 Task: Check the trust and safety on Airbnb.
Action: Mouse scrolled (606, 203) with delta (0, 0)
Screenshot: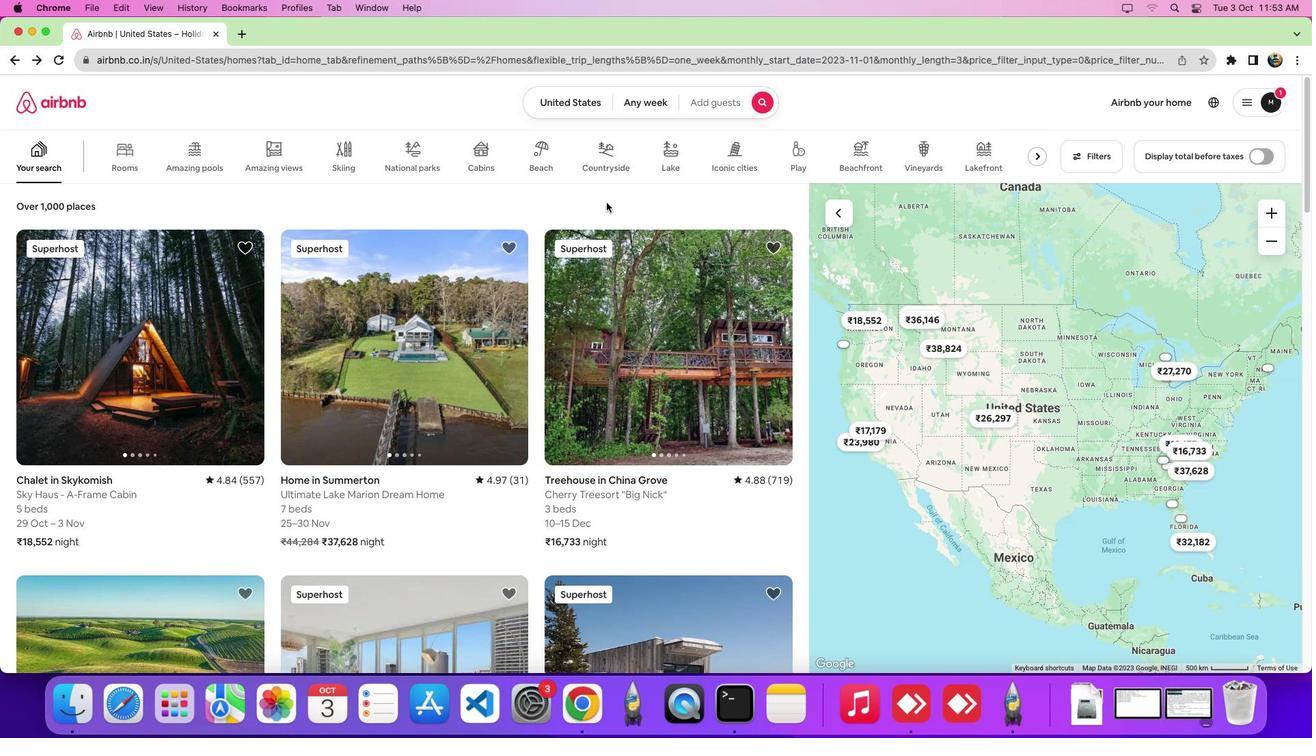 
Action: Mouse scrolled (606, 203) with delta (0, 0)
Screenshot: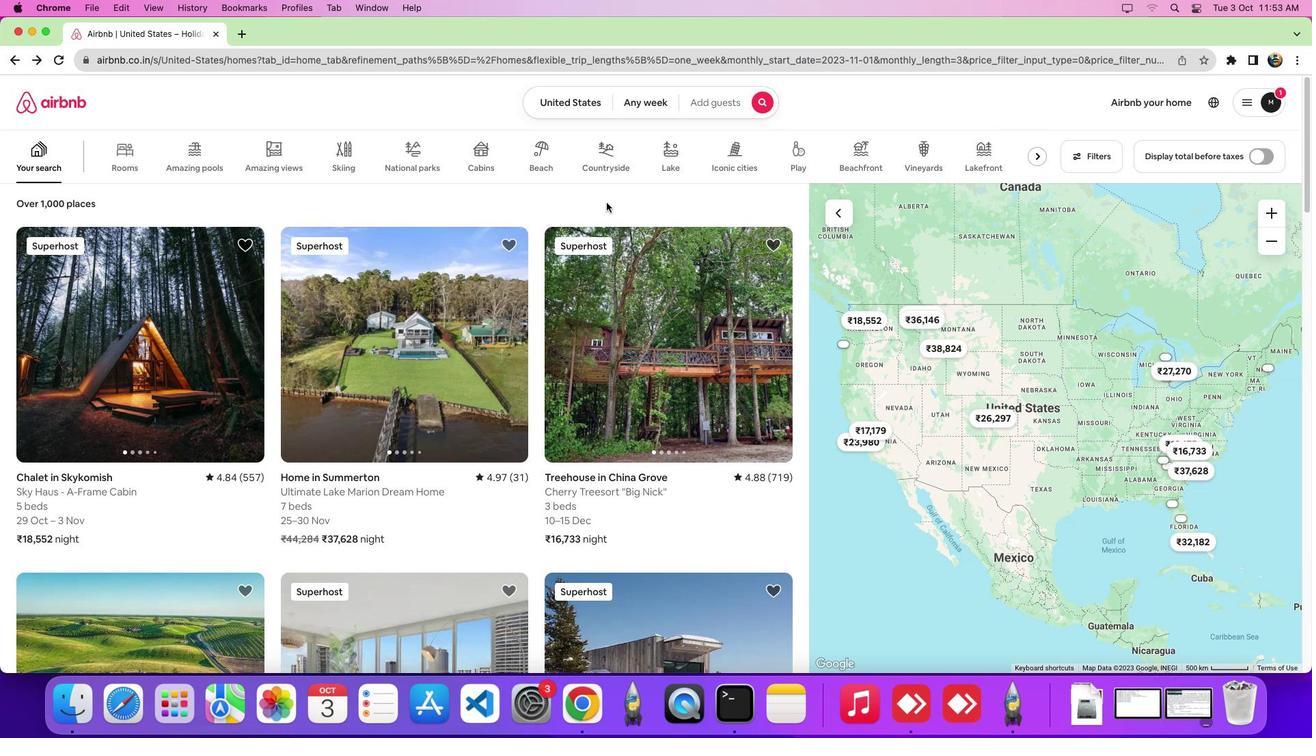 
Action: Mouse scrolled (606, 203) with delta (0, -4)
Screenshot: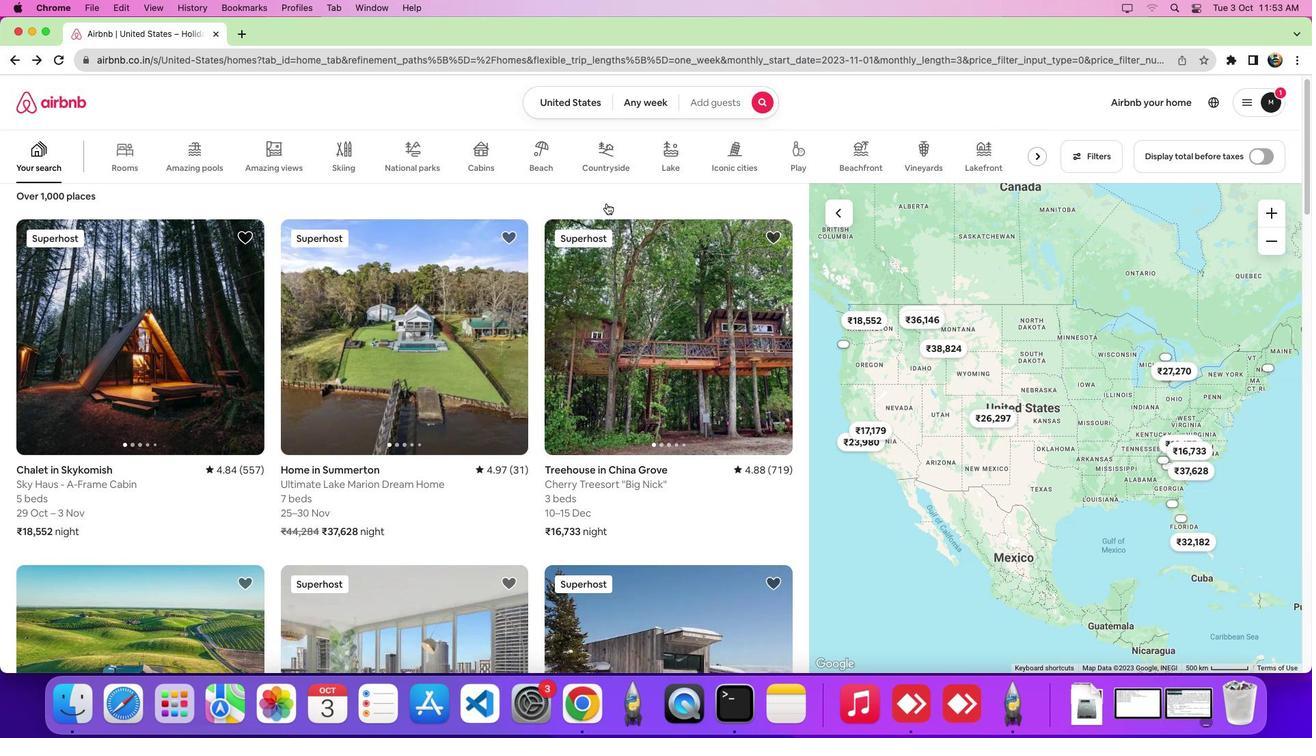 
Action: Mouse moved to (607, 203)
Screenshot: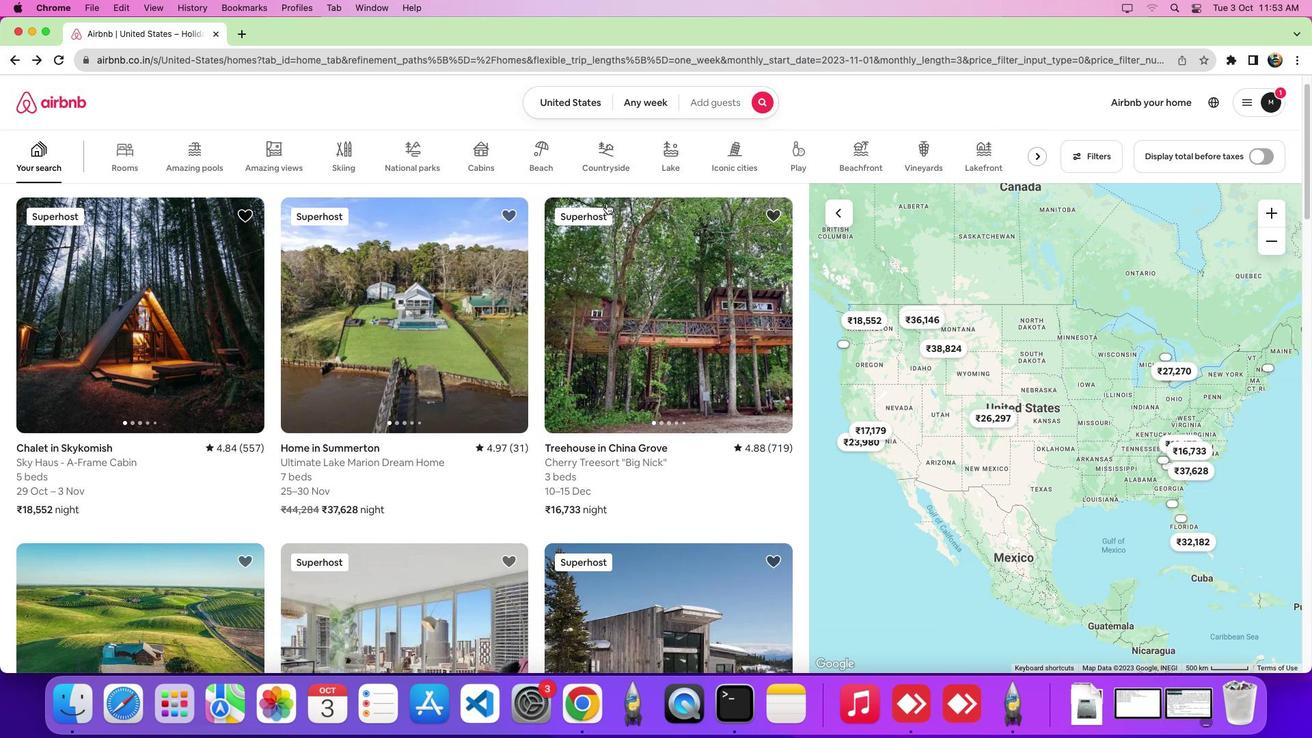 
Action: Mouse scrolled (607, 203) with delta (0, 0)
Screenshot: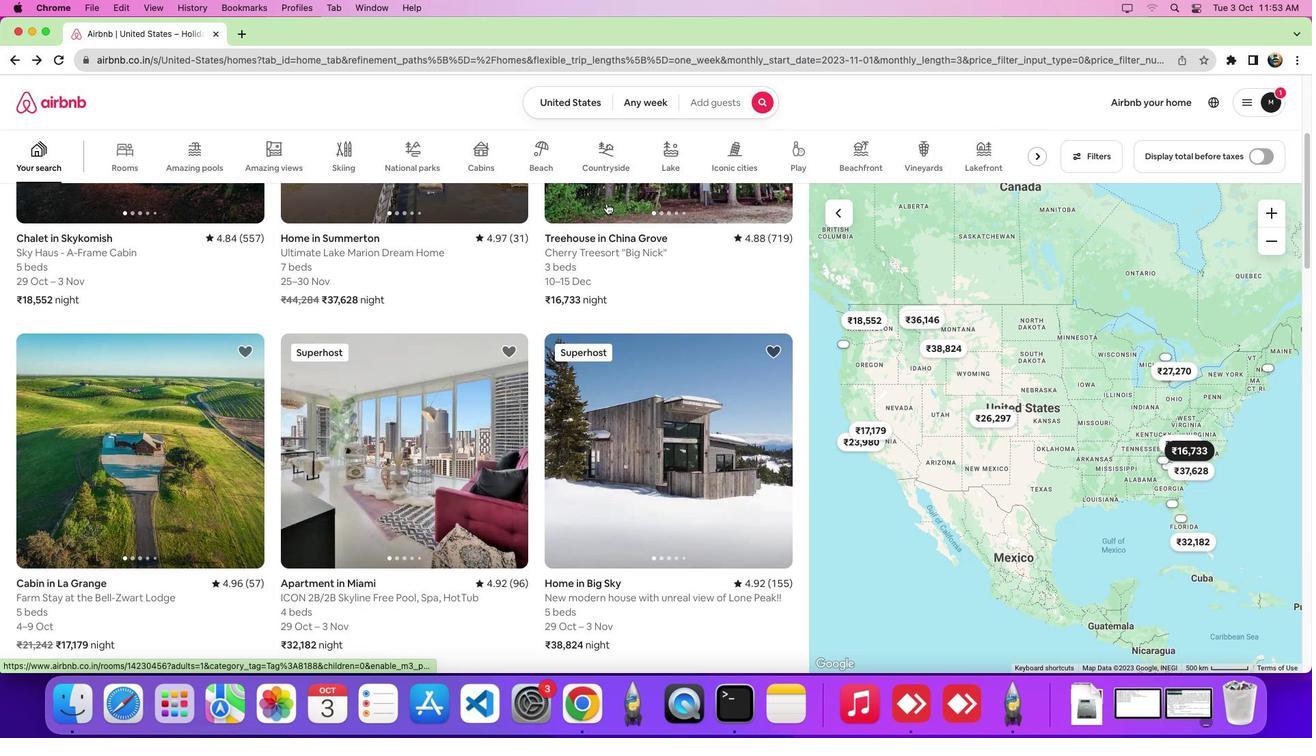 
Action: Mouse scrolled (607, 203) with delta (0, -1)
Screenshot: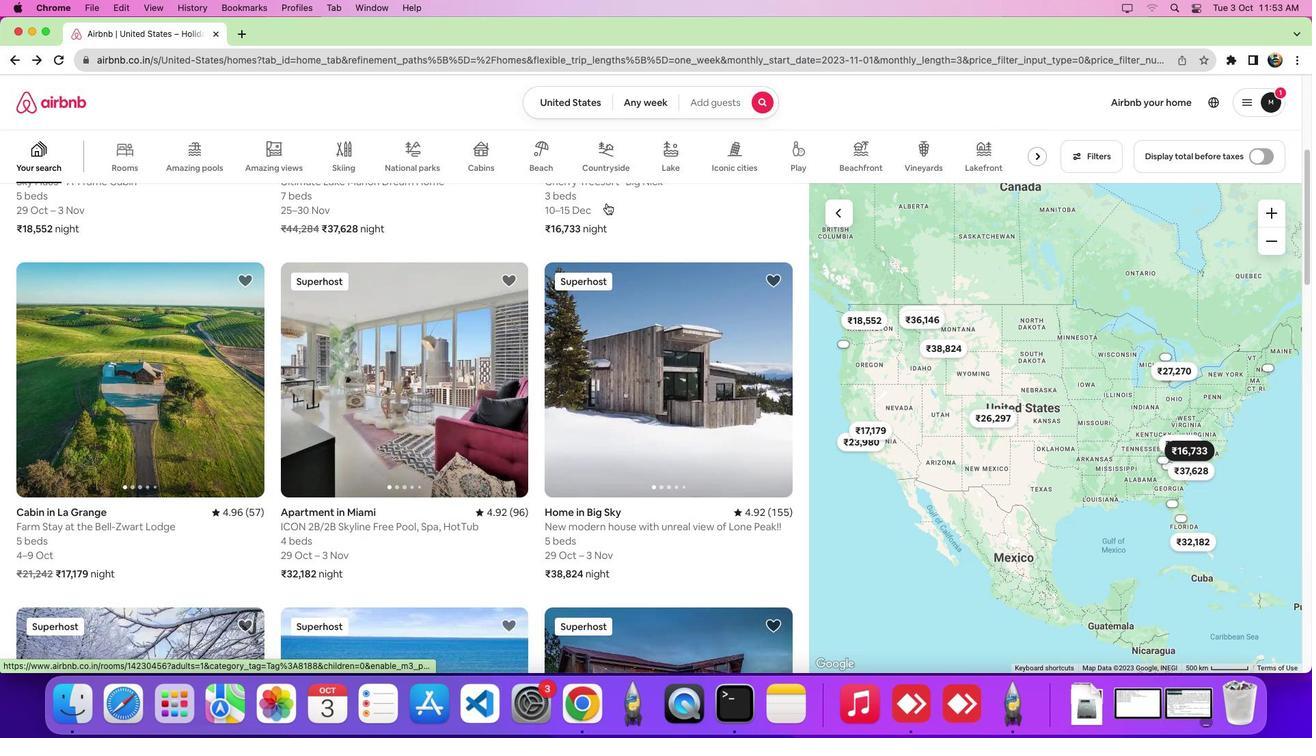 
Action: Mouse scrolled (607, 203) with delta (0, -6)
Screenshot: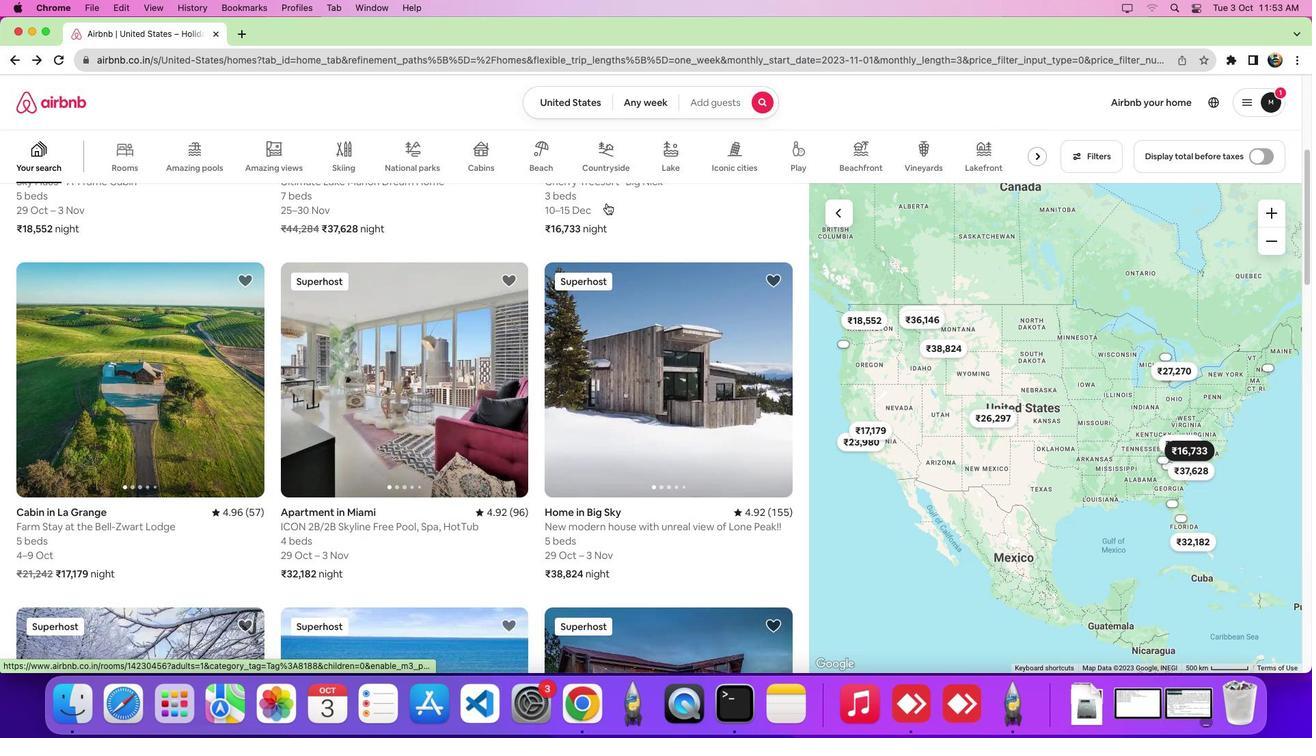 
Action: Mouse scrolled (607, 203) with delta (0, -9)
Screenshot: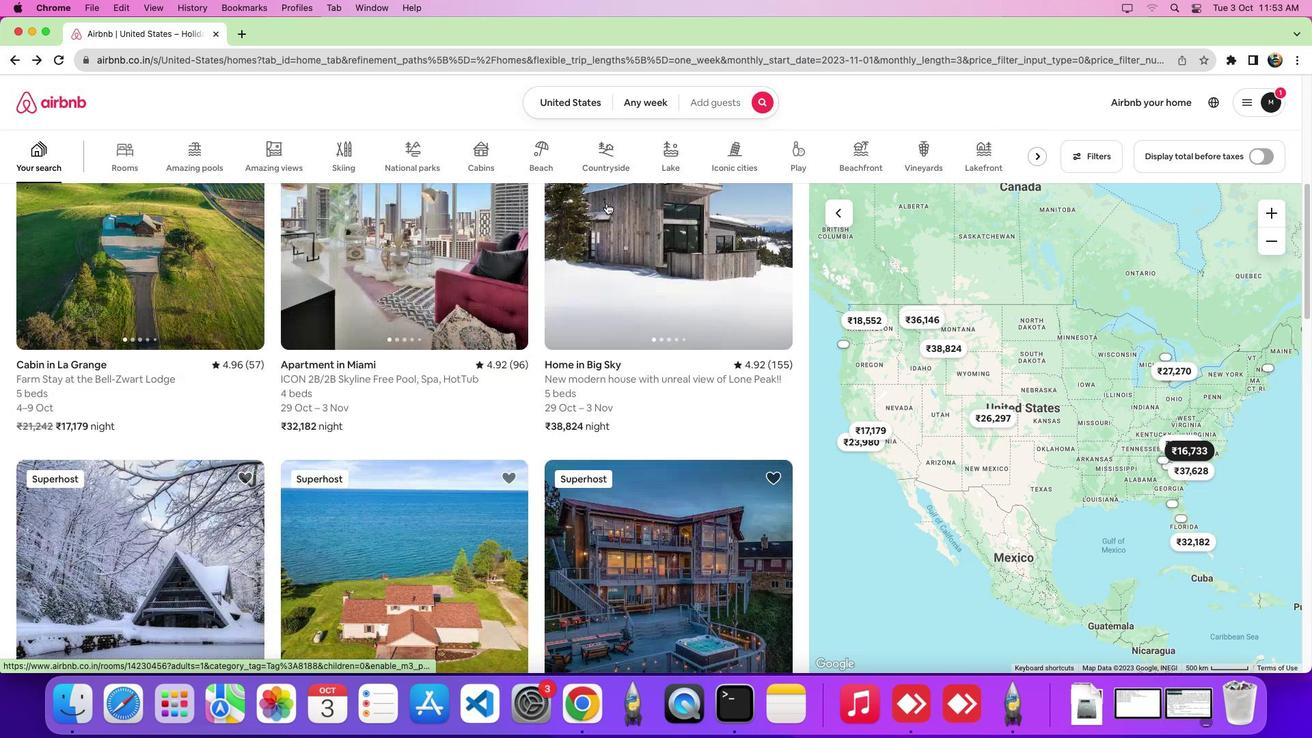 
Action: Mouse scrolled (607, 203) with delta (0, -10)
Screenshot: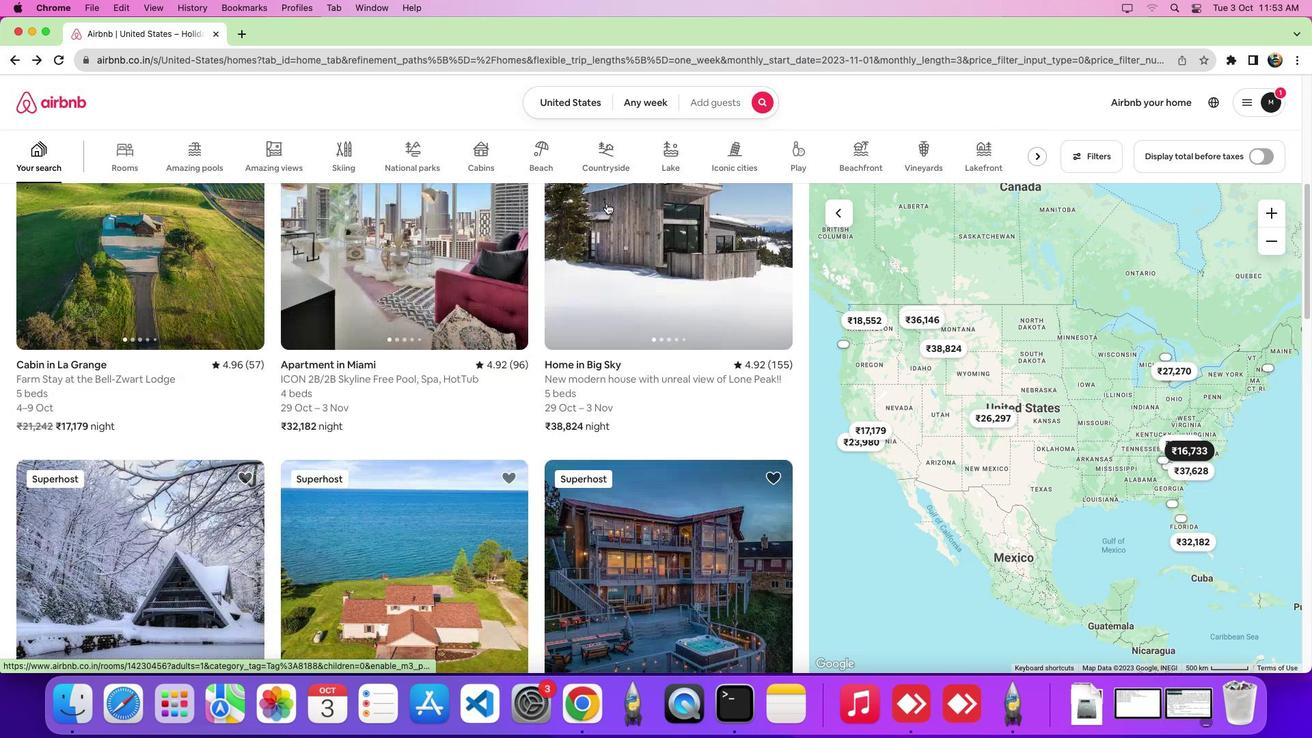
Action: Mouse scrolled (607, 203) with delta (0, -10)
Screenshot: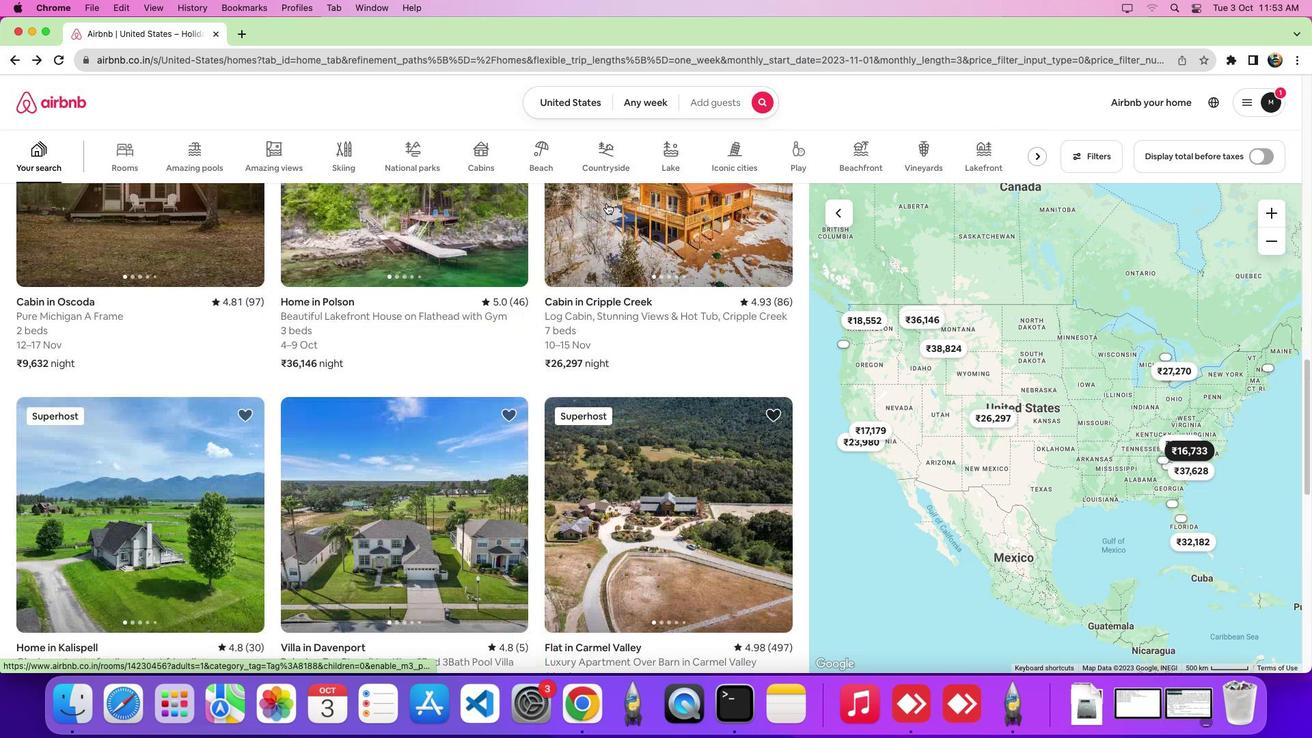
Action: Mouse moved to (611, 203)
Screenshot: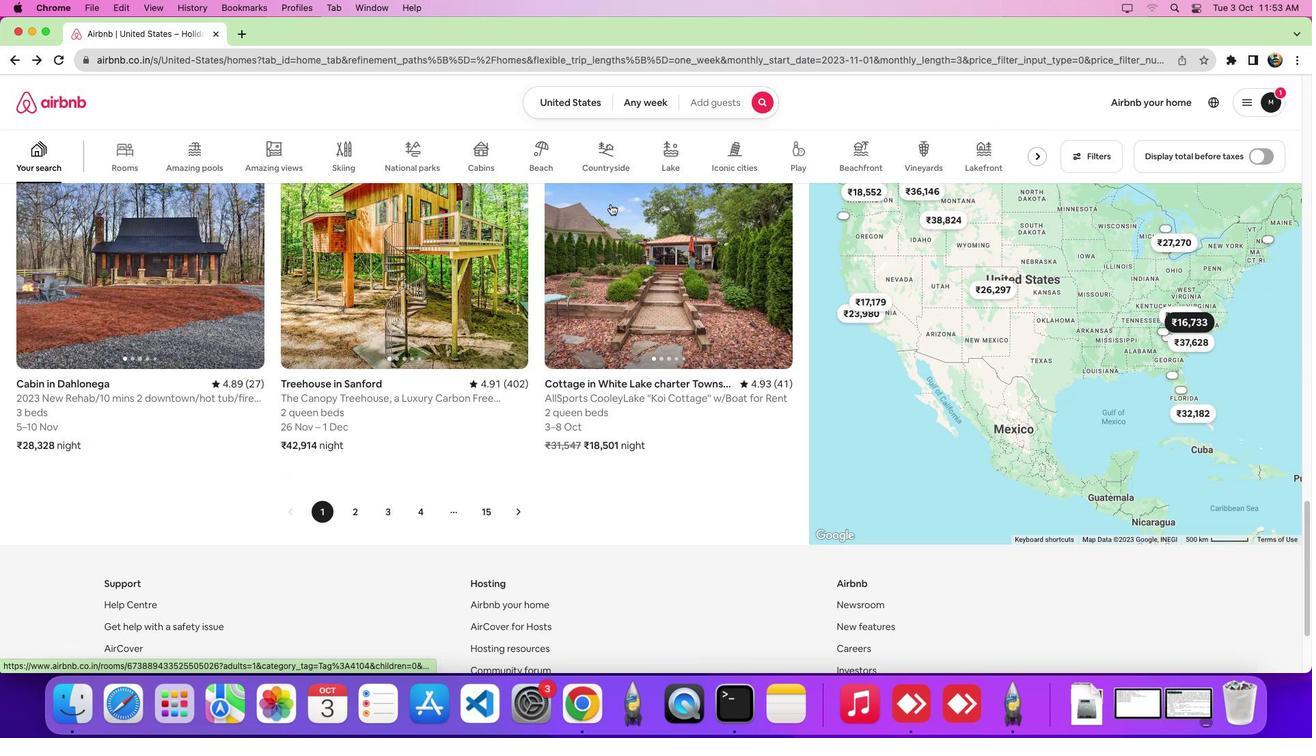 
Action: Mouse scrolled (611, 203) with delta (0, 0)
Screenshot: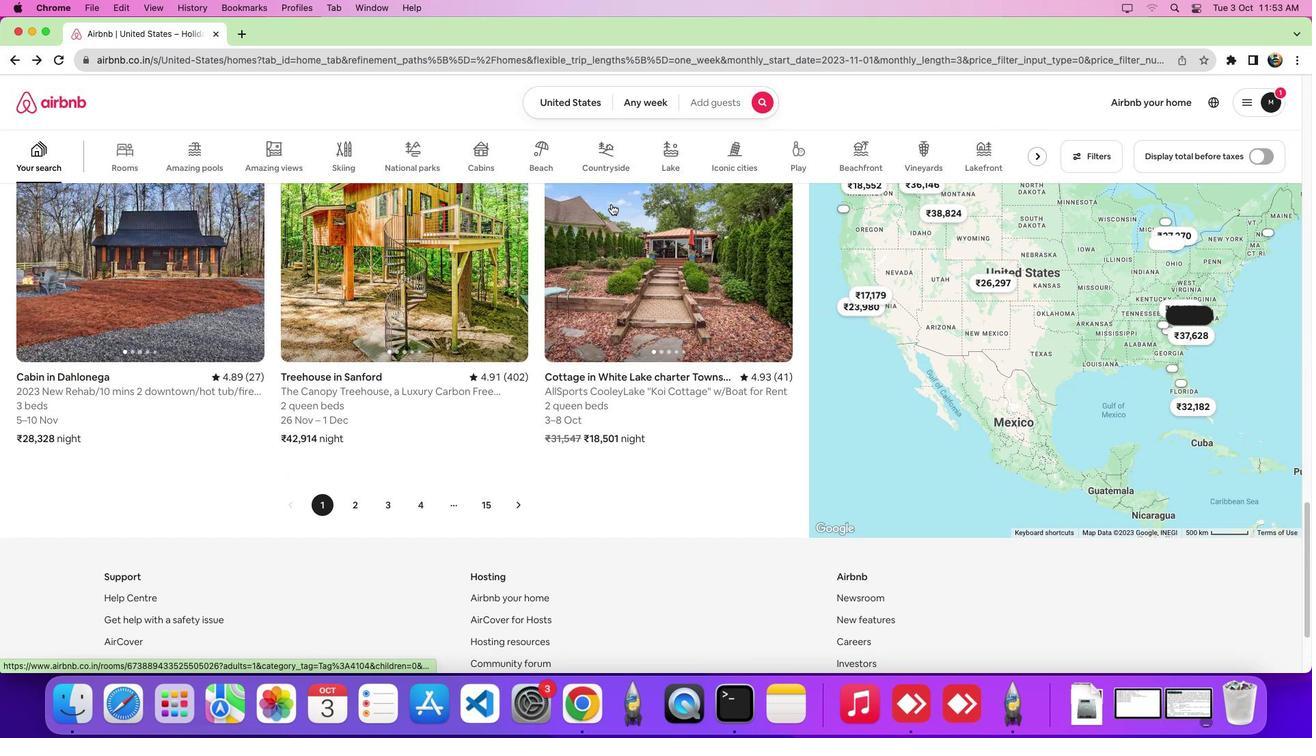 
Action: Mouse scrolled (611, 203) with delta (0, -1)
Screenshot: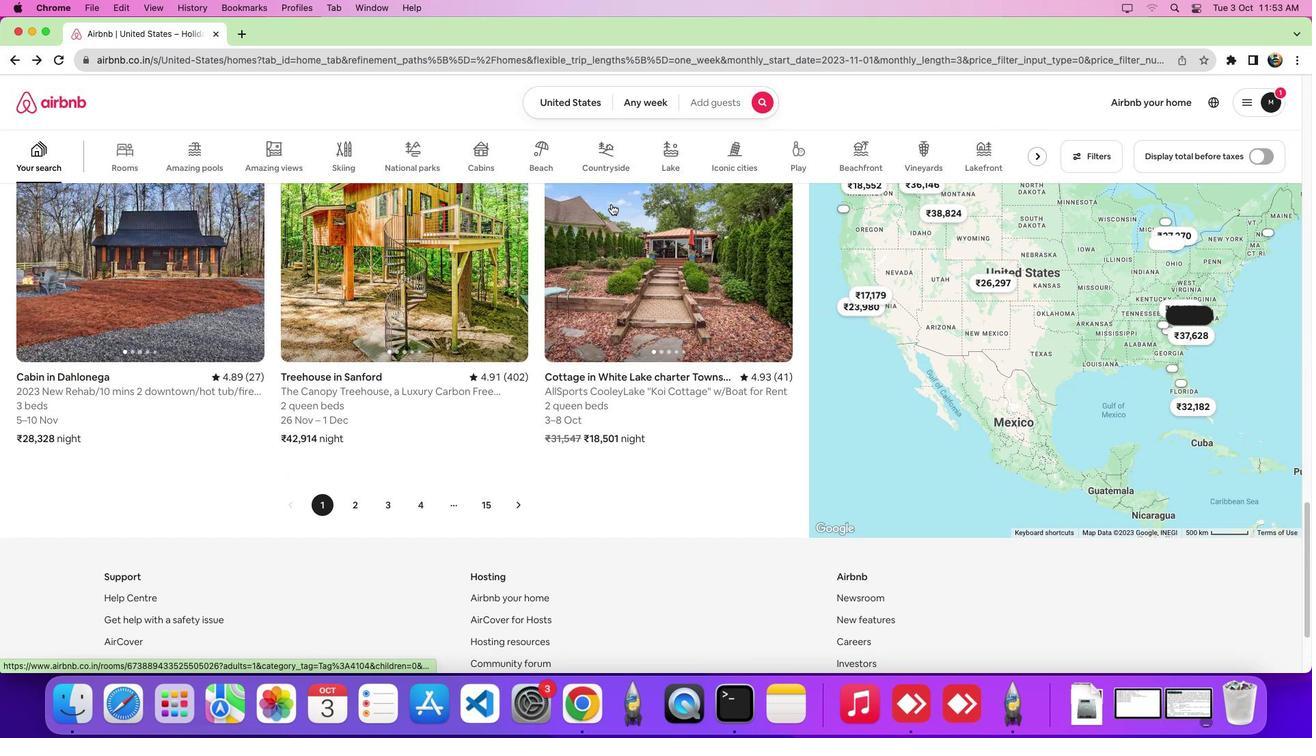 
Action: Mouse scrolled (611, 203) with delta (0, -6)
Screenshot: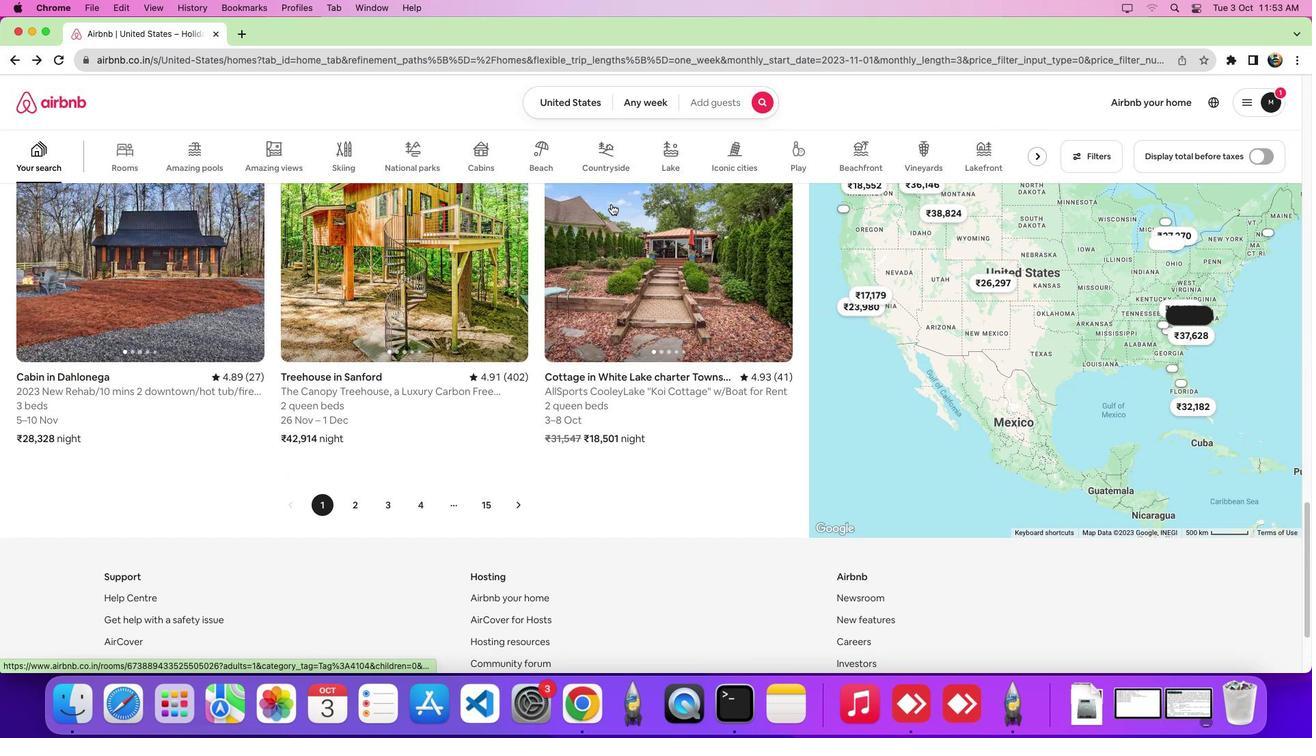 
Action: Mouse scrolled (611, 203) with delta (0, -9)
Screenshot: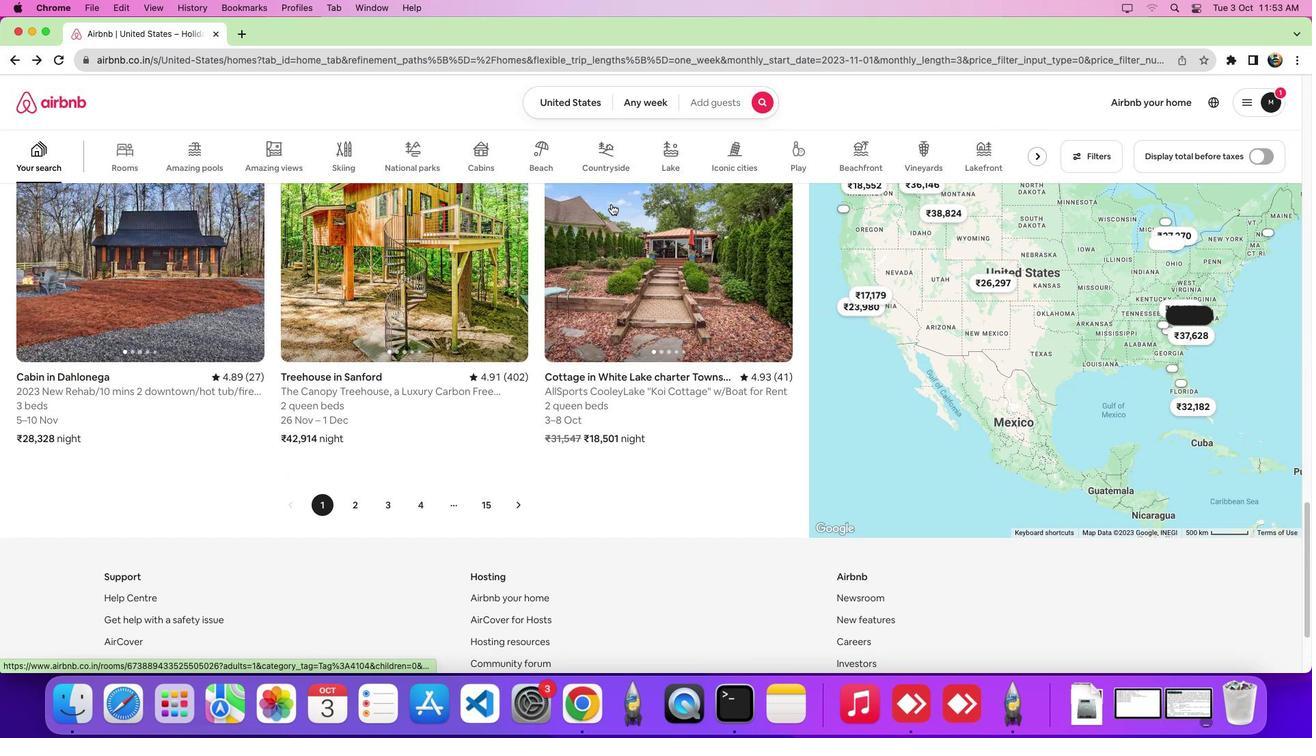 
Action: Mouse moved to (611, 203)
Screenshot: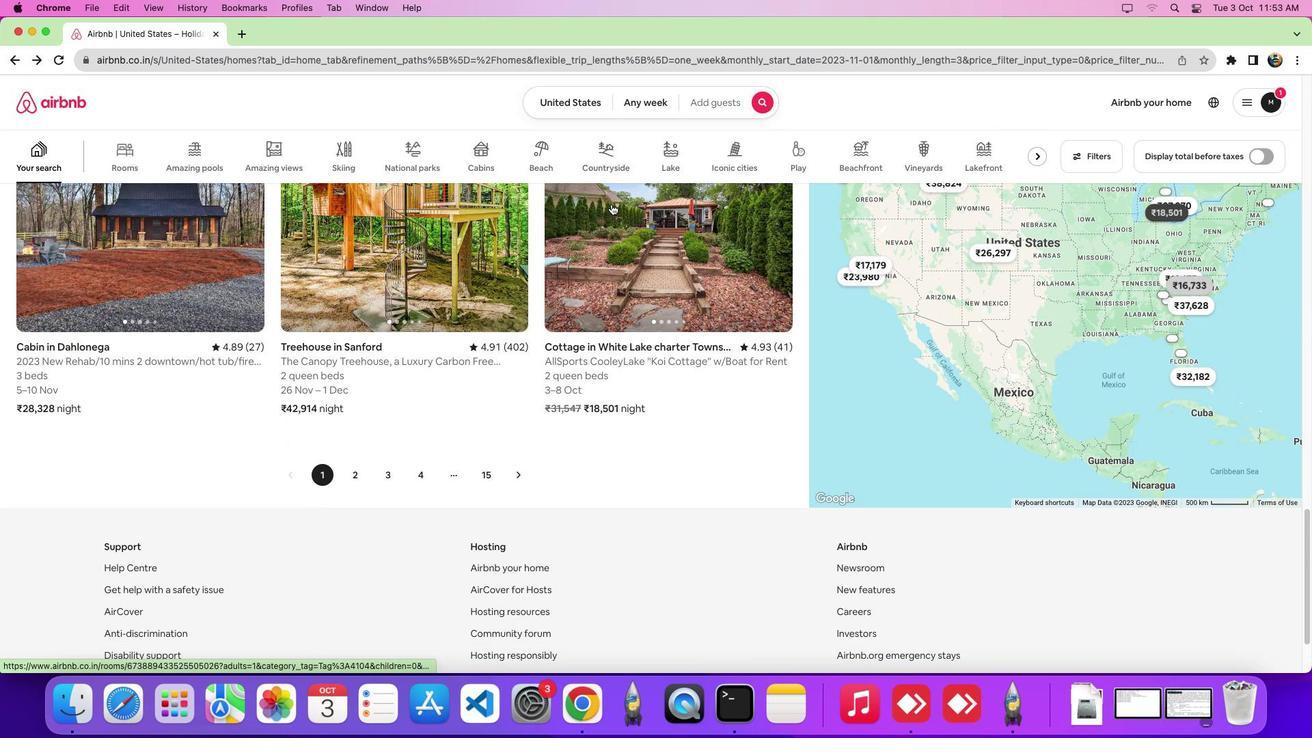 
Action: Mouse scrolled (611, 203) with delta (0, -10)
Screenshot: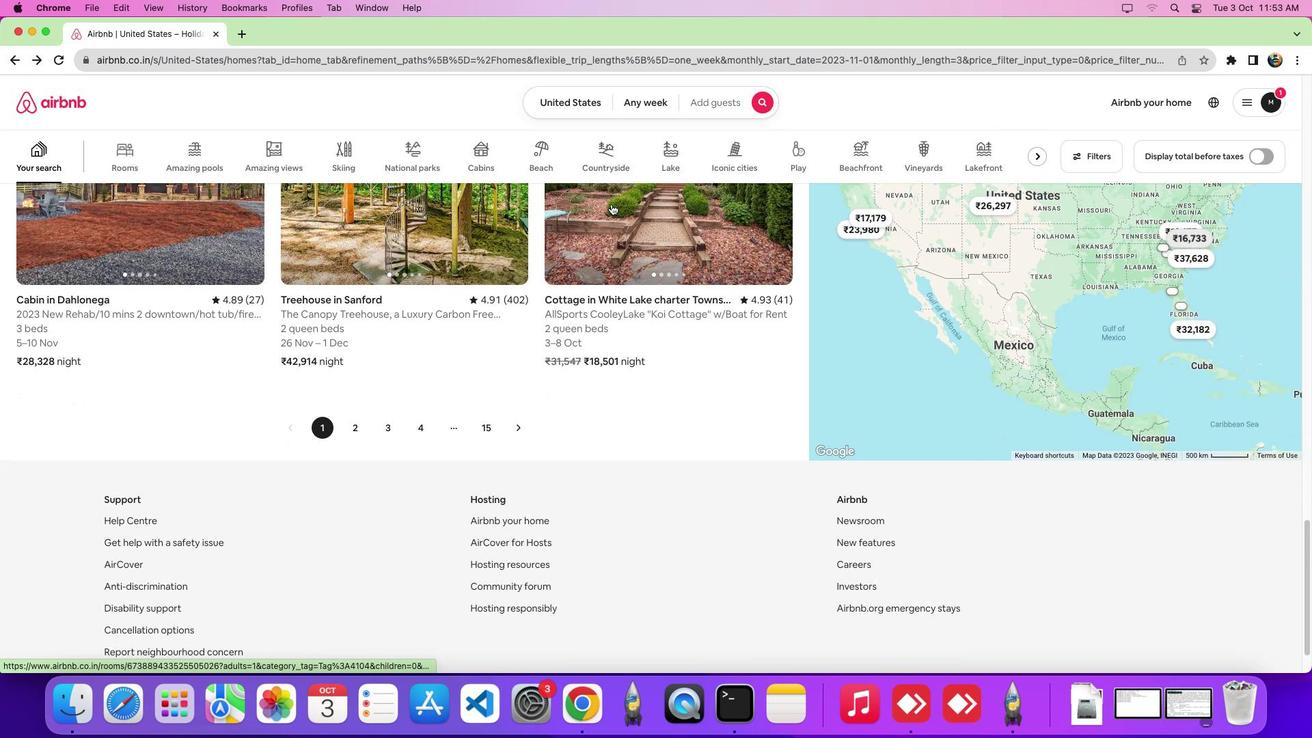
Action: Mouse moved to (142, 456)
Screenshot: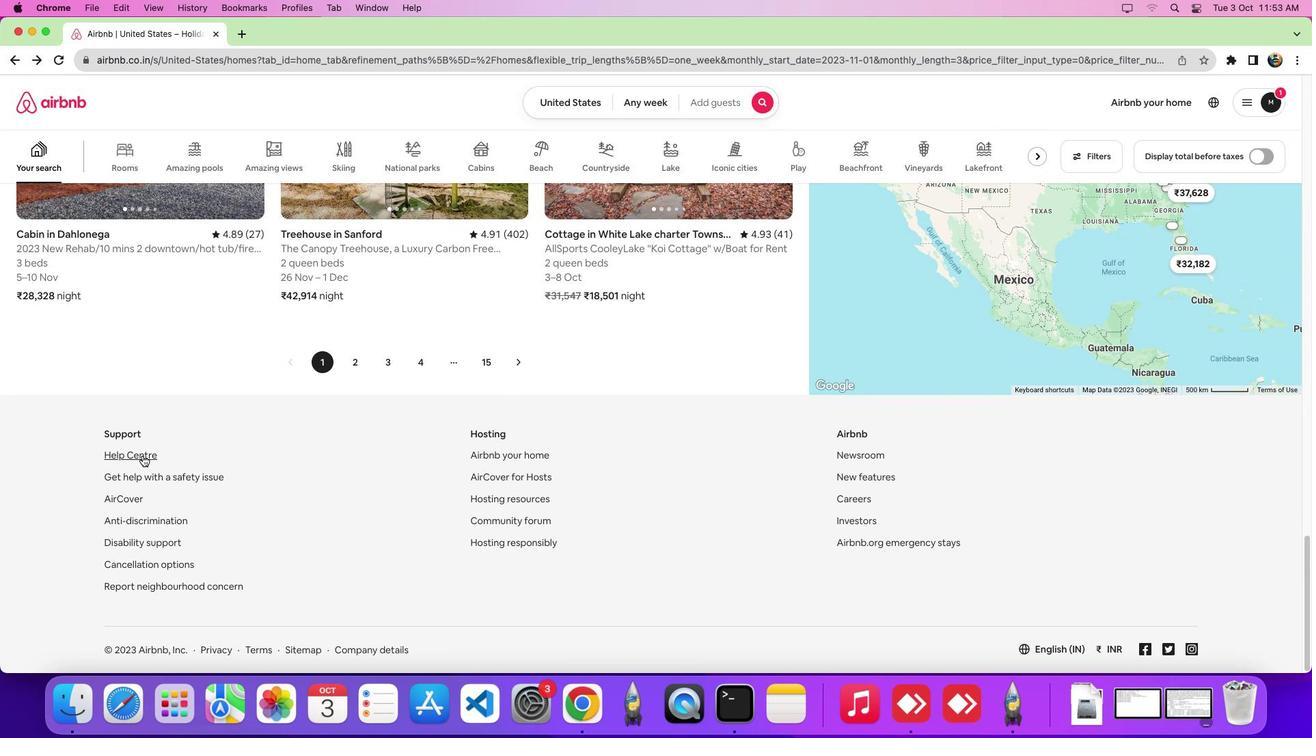 
Action: Mouse pressed left at (142, 456)
Screenshot: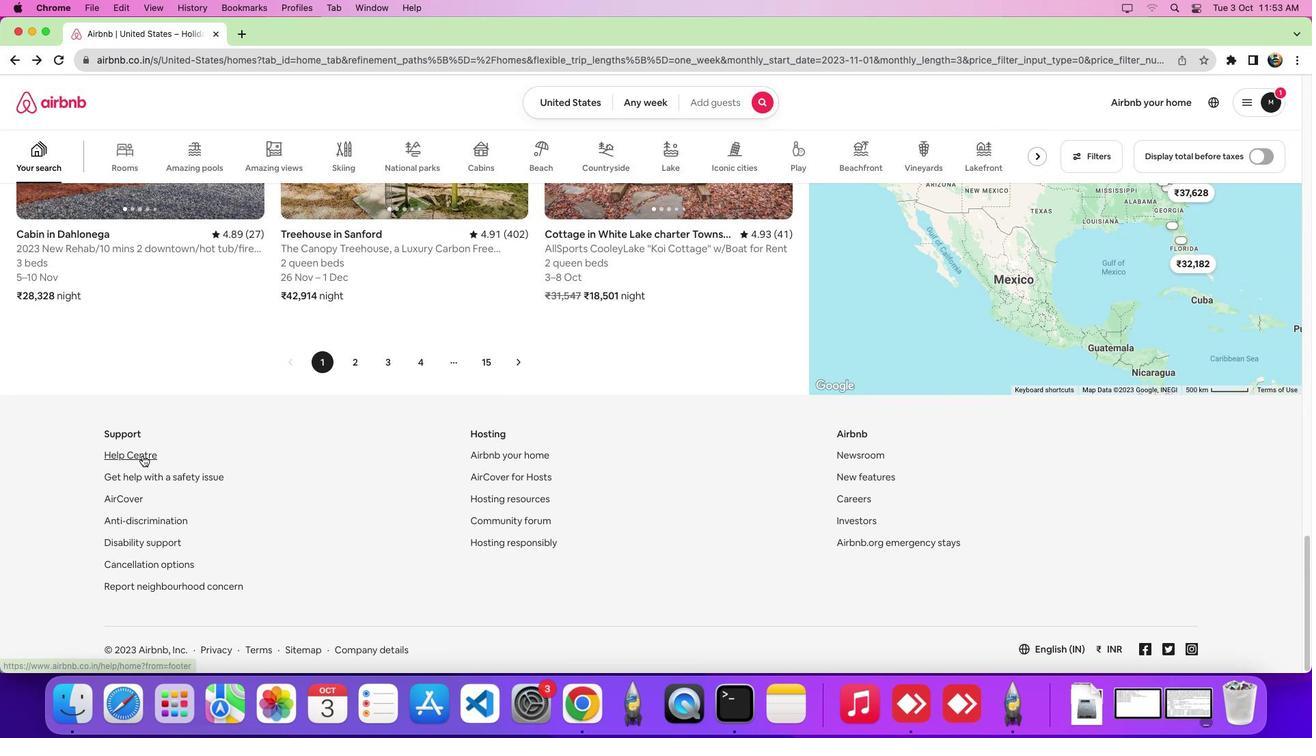 
Action: Mouse moved to (296, 305)
Screenshot: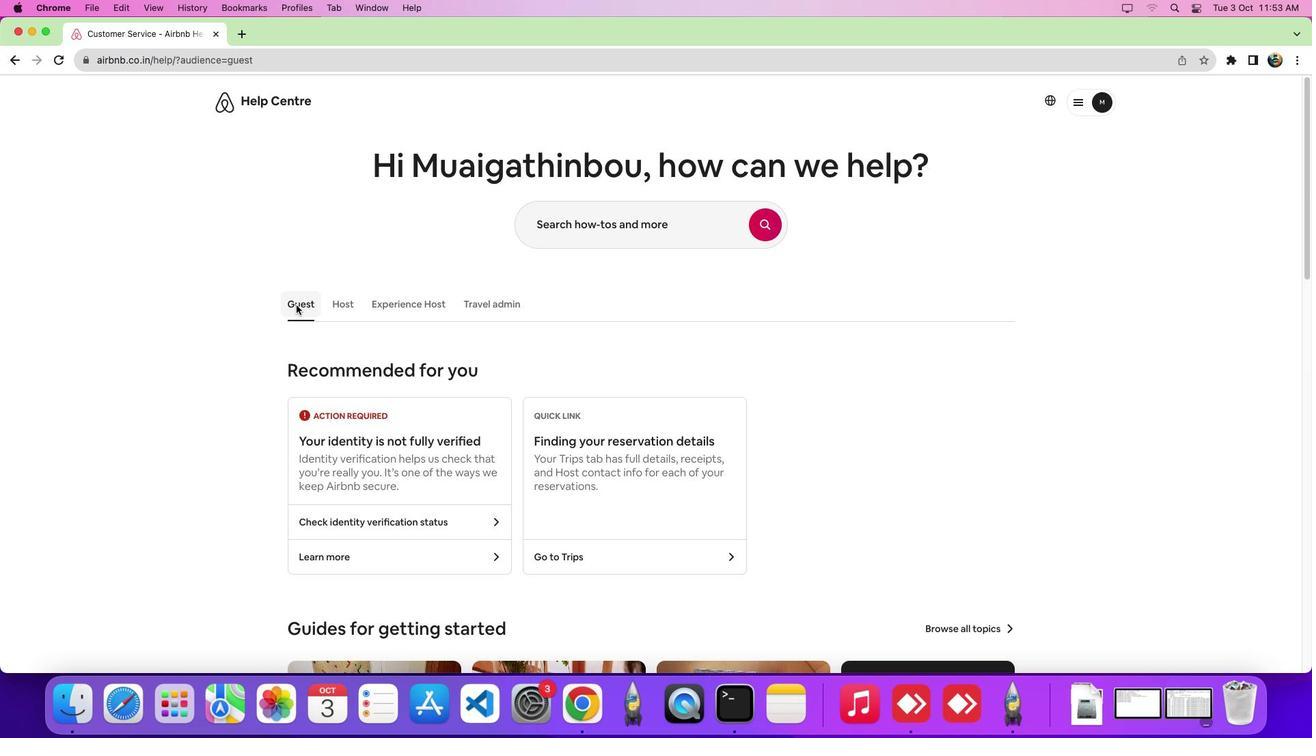 
Action: Mouse pressed left at (296, 305)
Screenshot: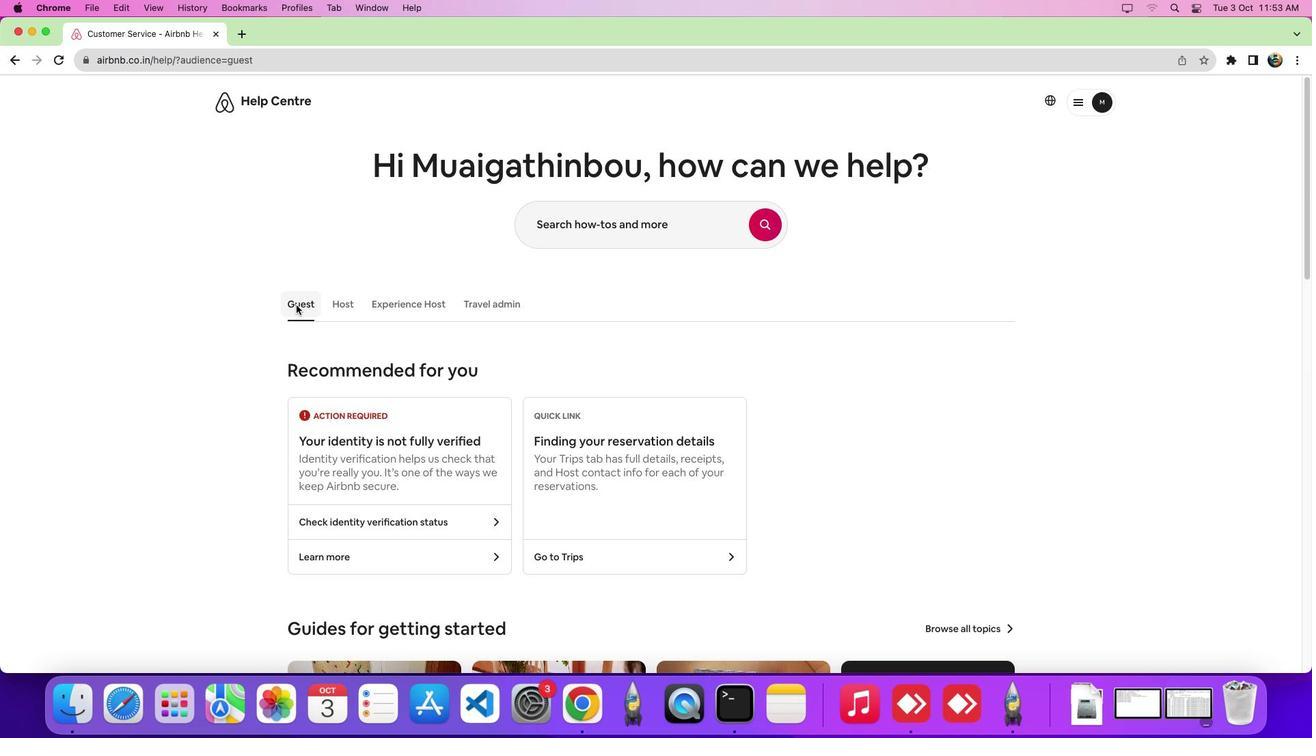 
Action: Mouse moved to (368, 403)
Screenshot: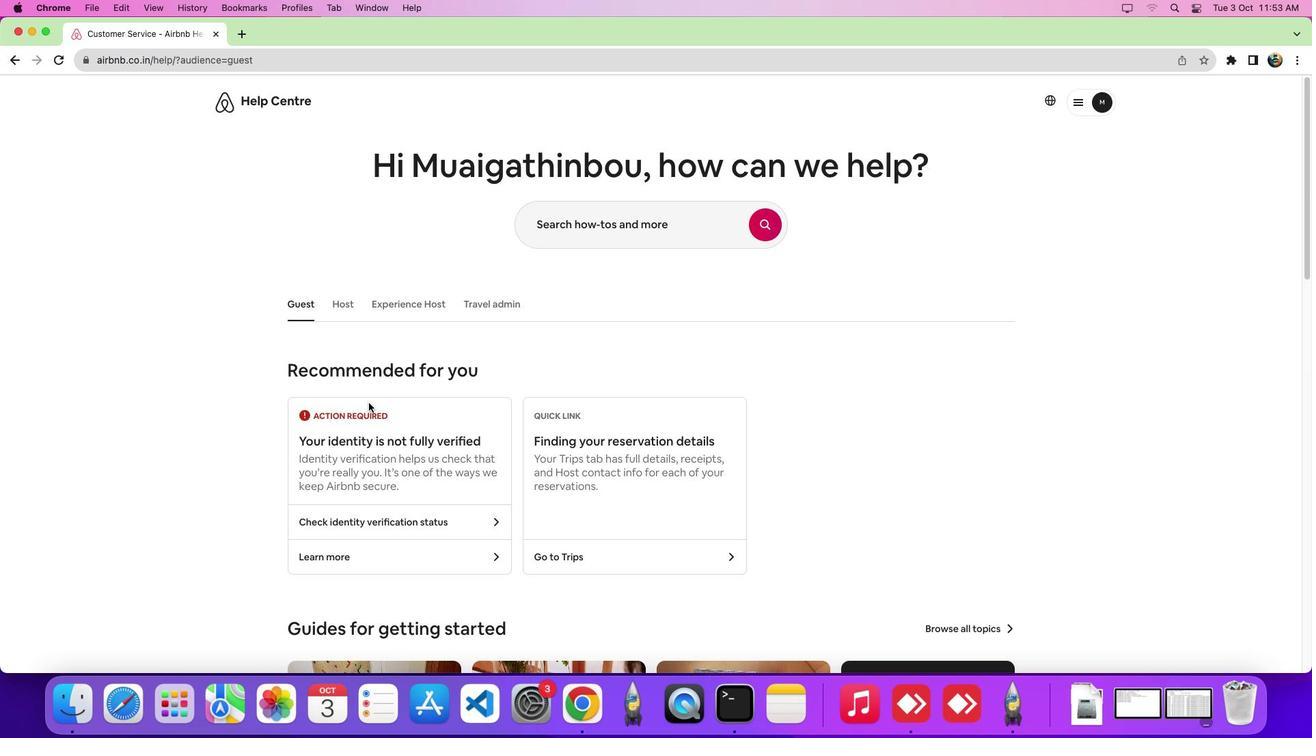 
Action: Mouse scrolled (368, 403) with delta (0, 0)
Screenshot: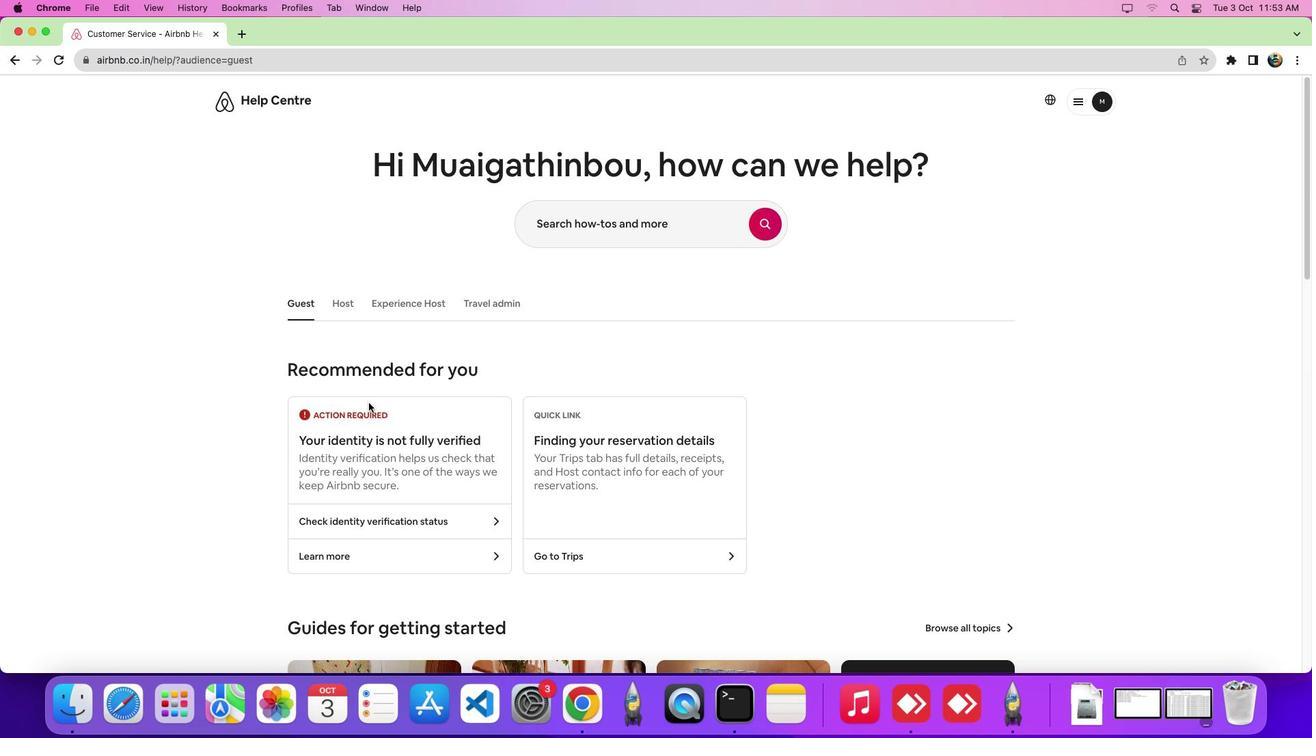 
Action: Mouse scrolled (368, 403) with delta (0, 0)
Screenshot: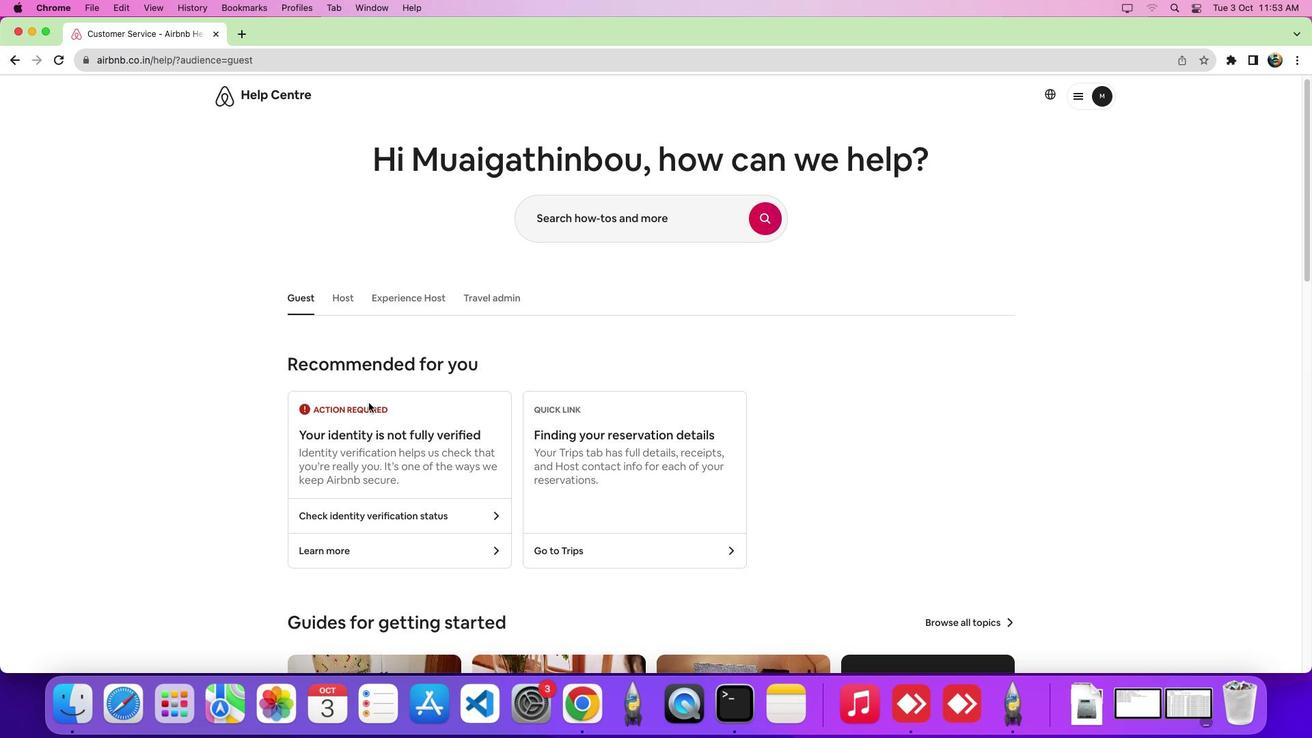 
Action: Mouse scrolled (368, 403) with delta (0, 0)
Screenshot: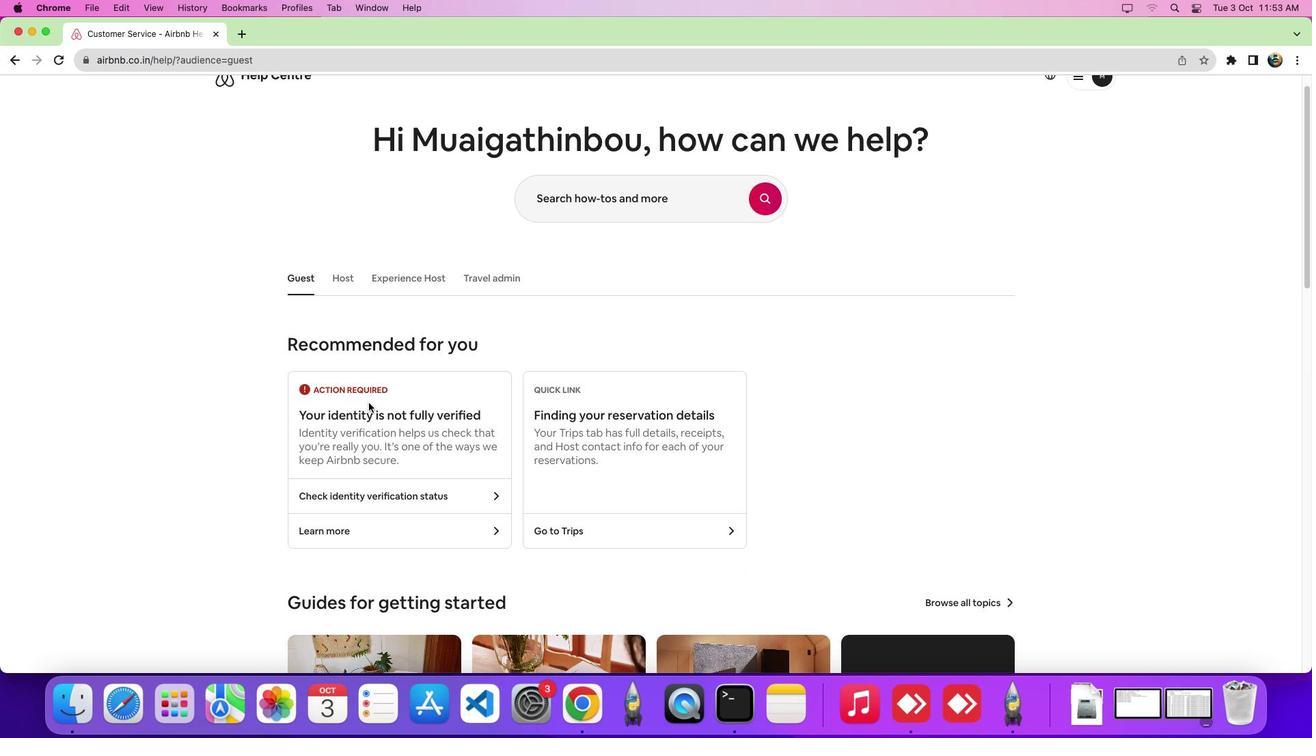 
Action: Mouse moved to (430, 521)
Screenshot: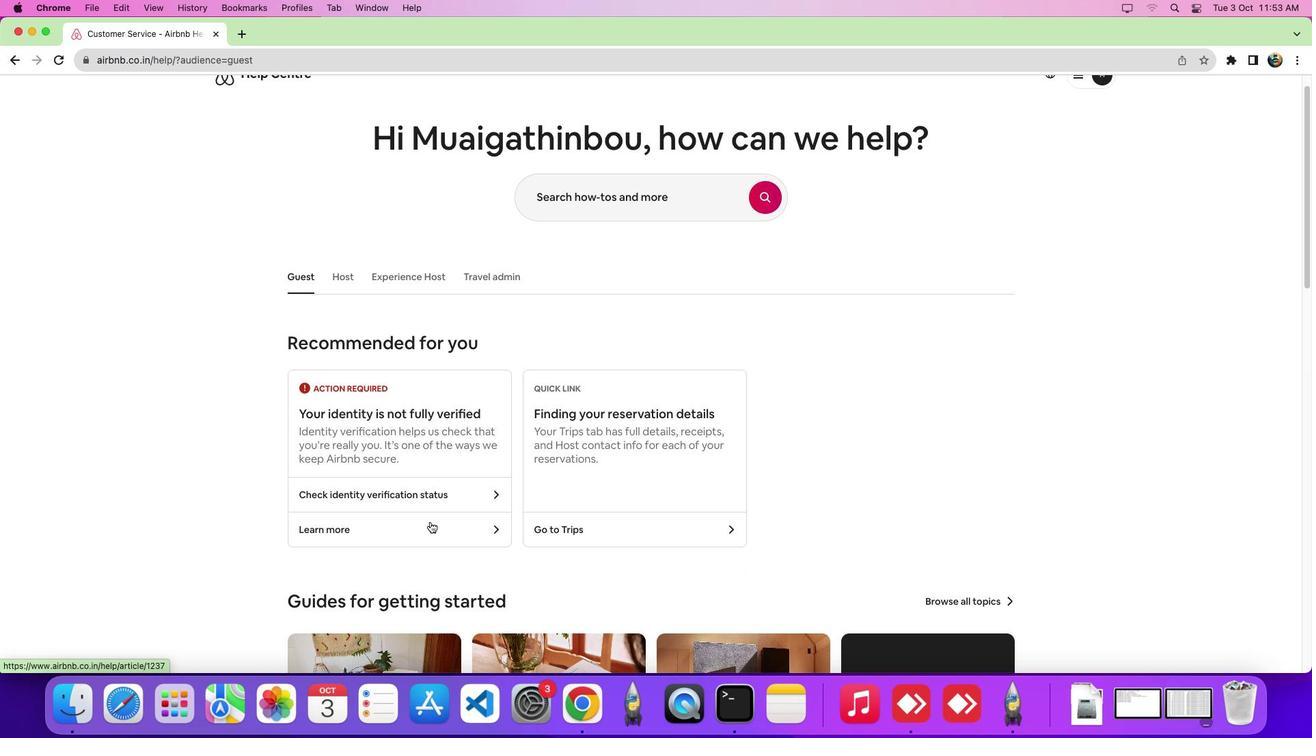 
Action: Mouse pressed left at (430, 521)
Screenshot: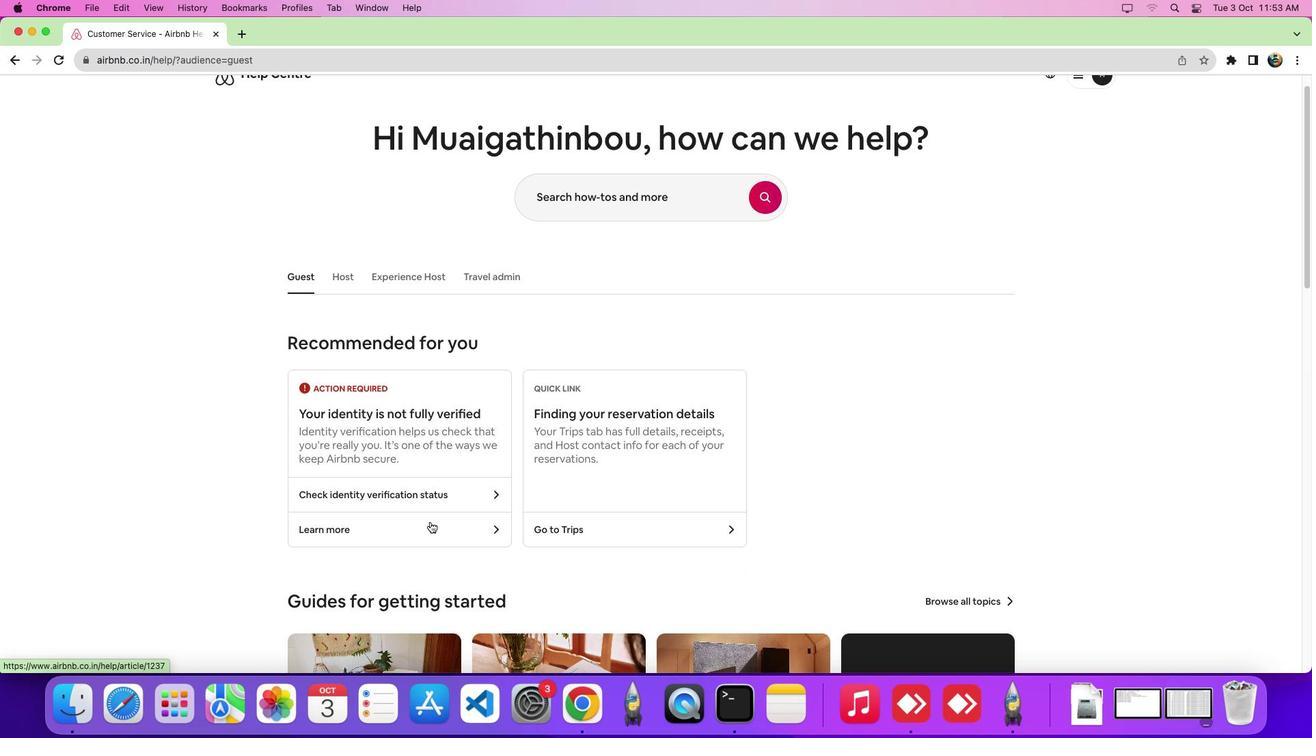 
Action: Mouse moved to (474, 415)
Screenshot: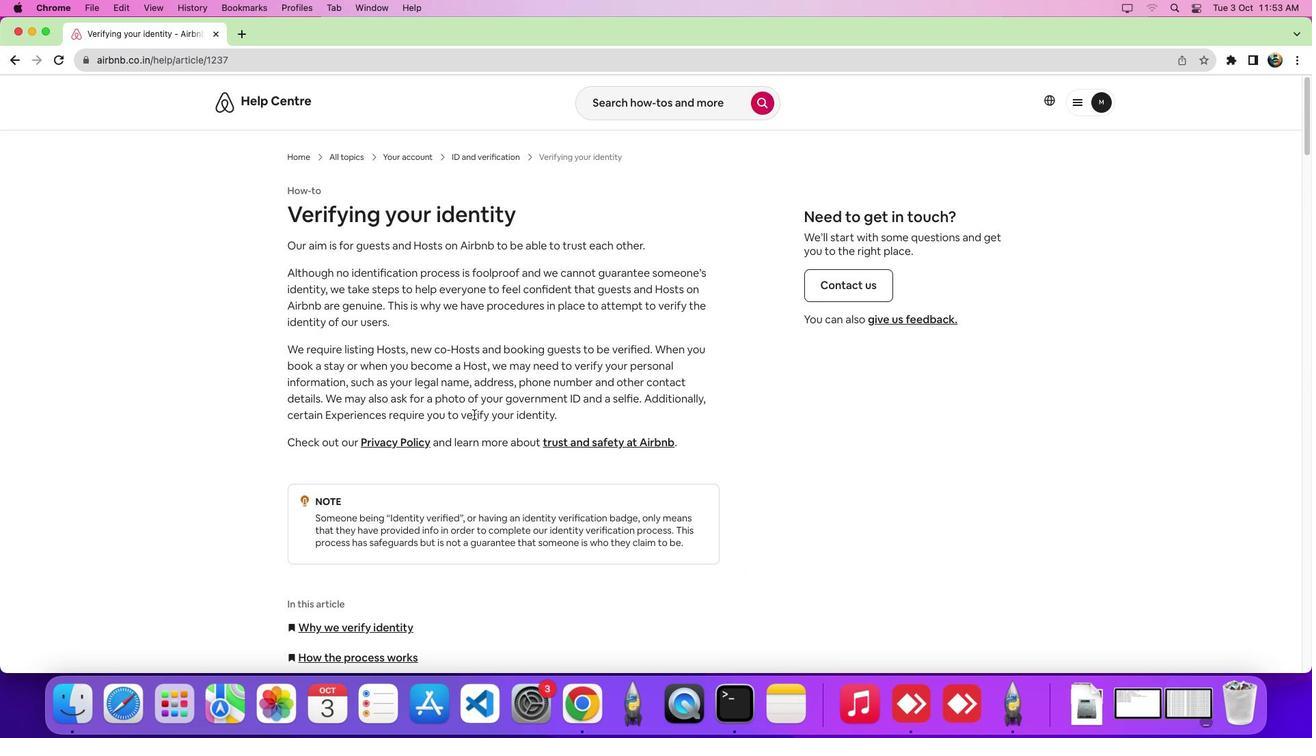 
Action: Mouse scrolled (474, 415) with delta (0, 0)
Screenshot: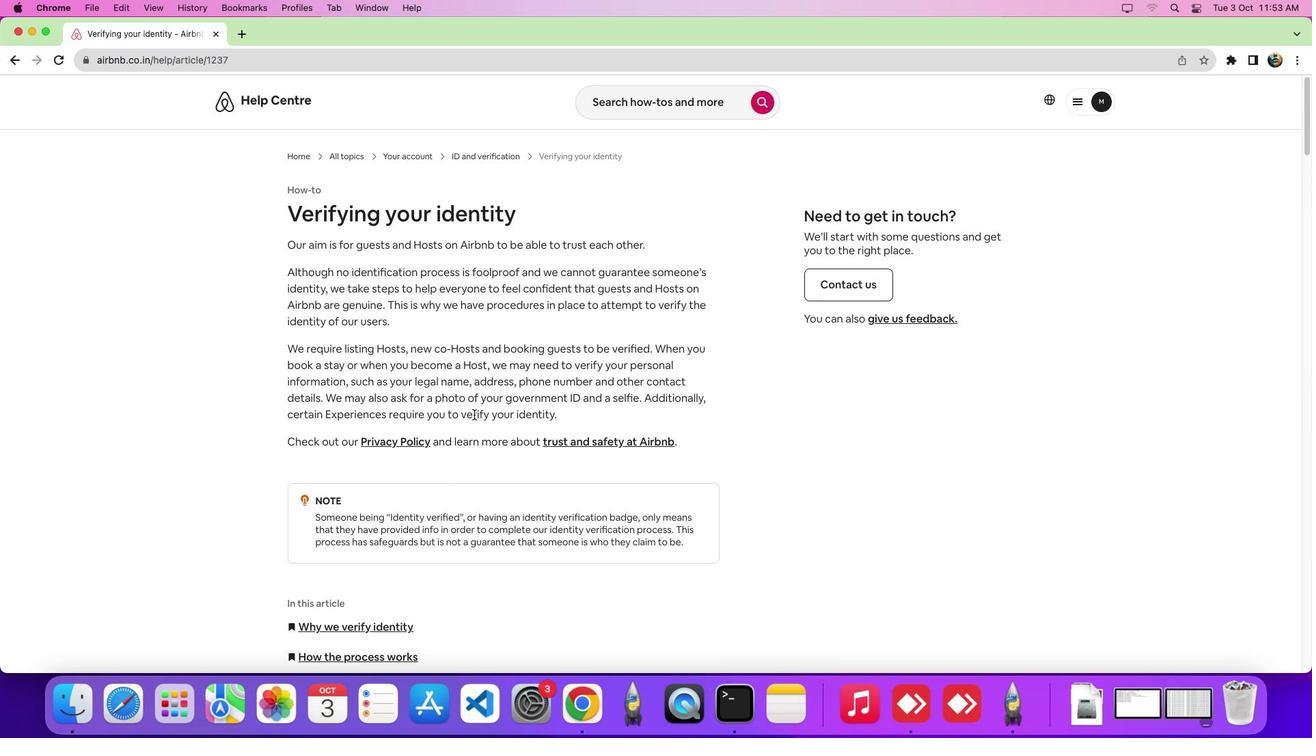 
Action: Mouse scrolled (474, 415) with delta (0, 0)
Screenshot: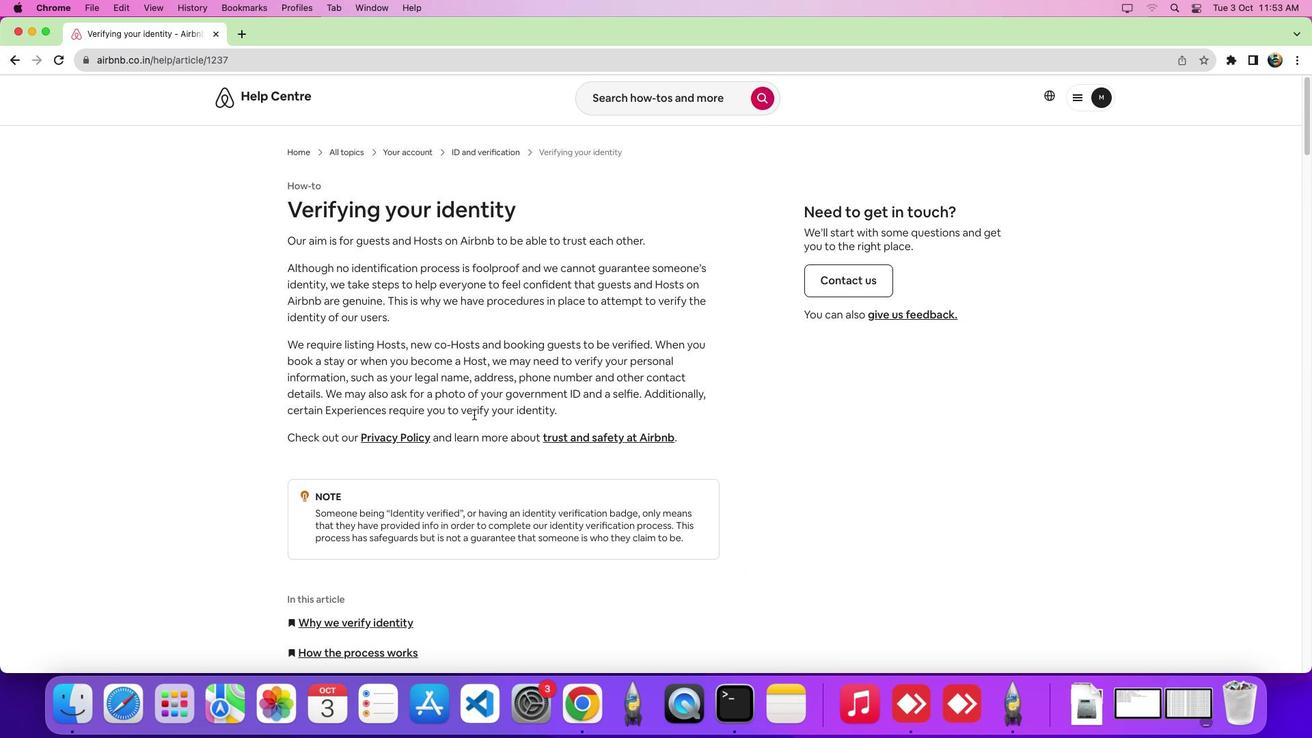 
Action: Mouse scrolled (474, 415) with delta (0, 0)
Screenshot: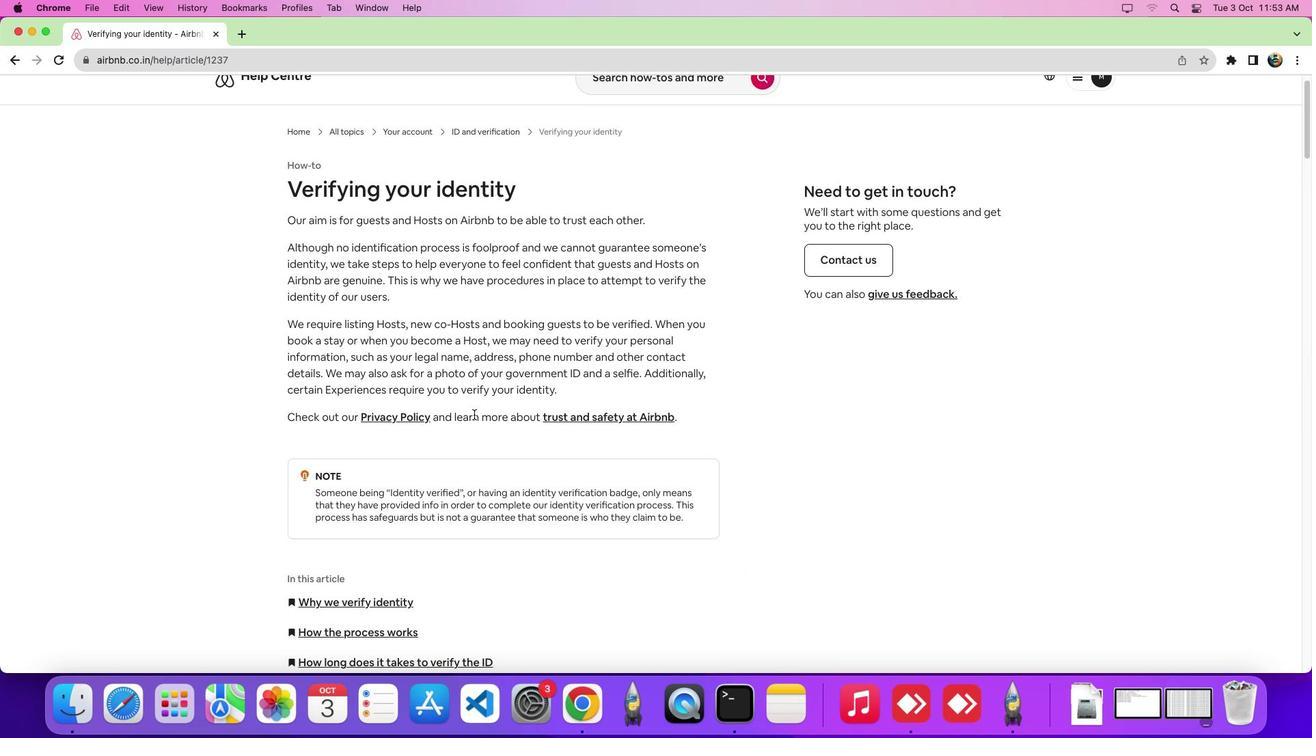 
Action: Mouse scrolled (474, 415) with delta (0, 0)
Screenshot: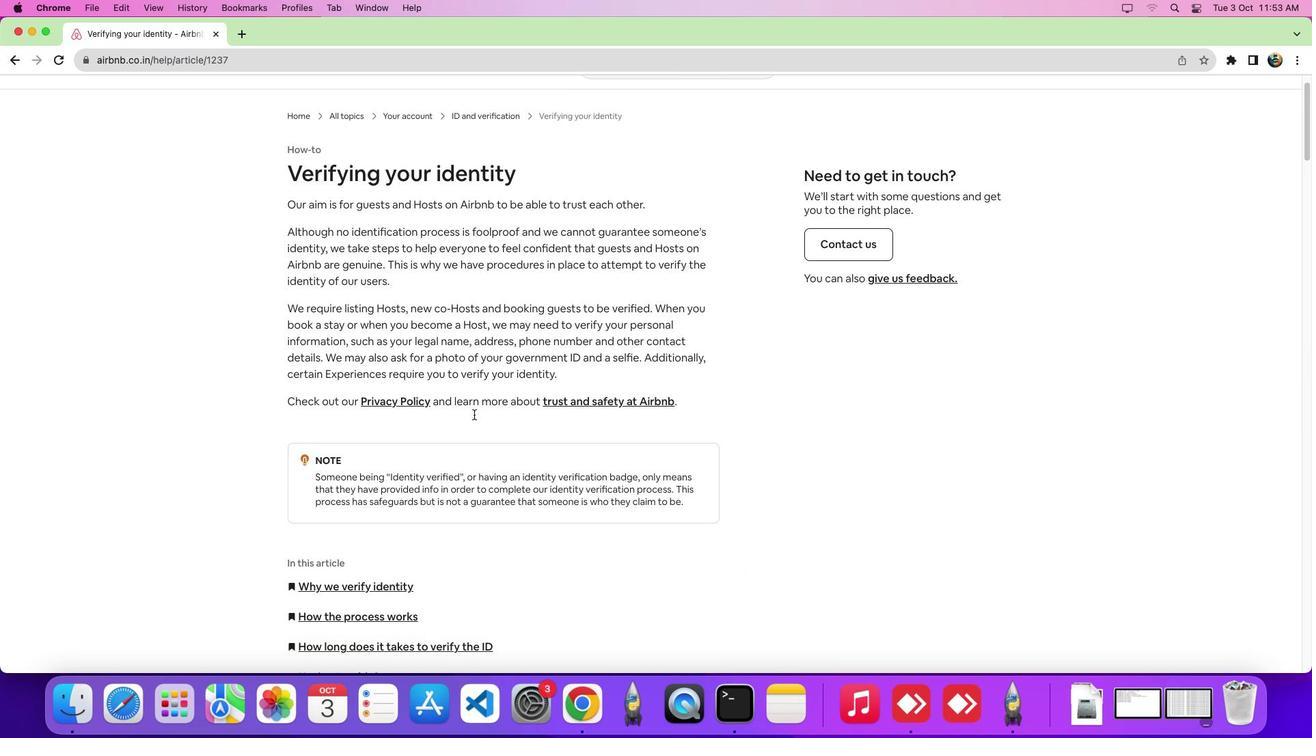 
Action: Mouse moved to (581, 362)
Screenshot: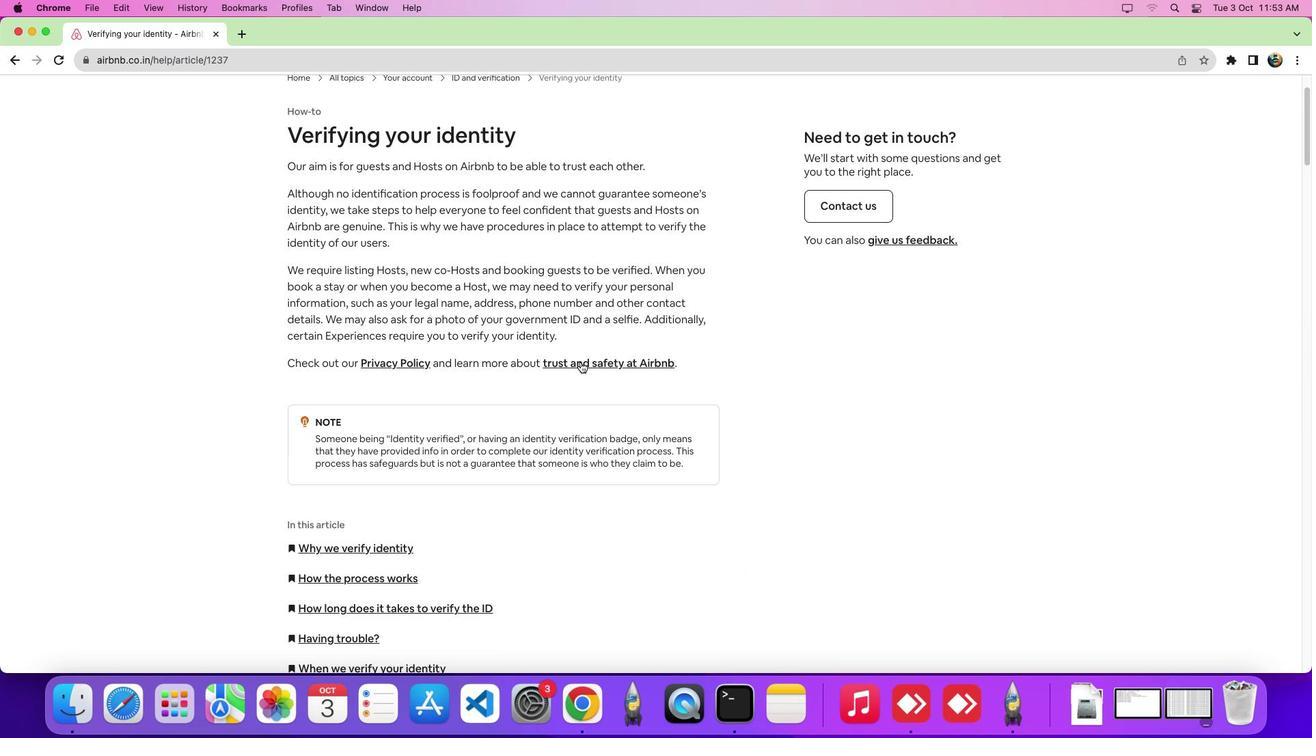 
Action: Mouse pressed left at (581, 362)
Screenshot: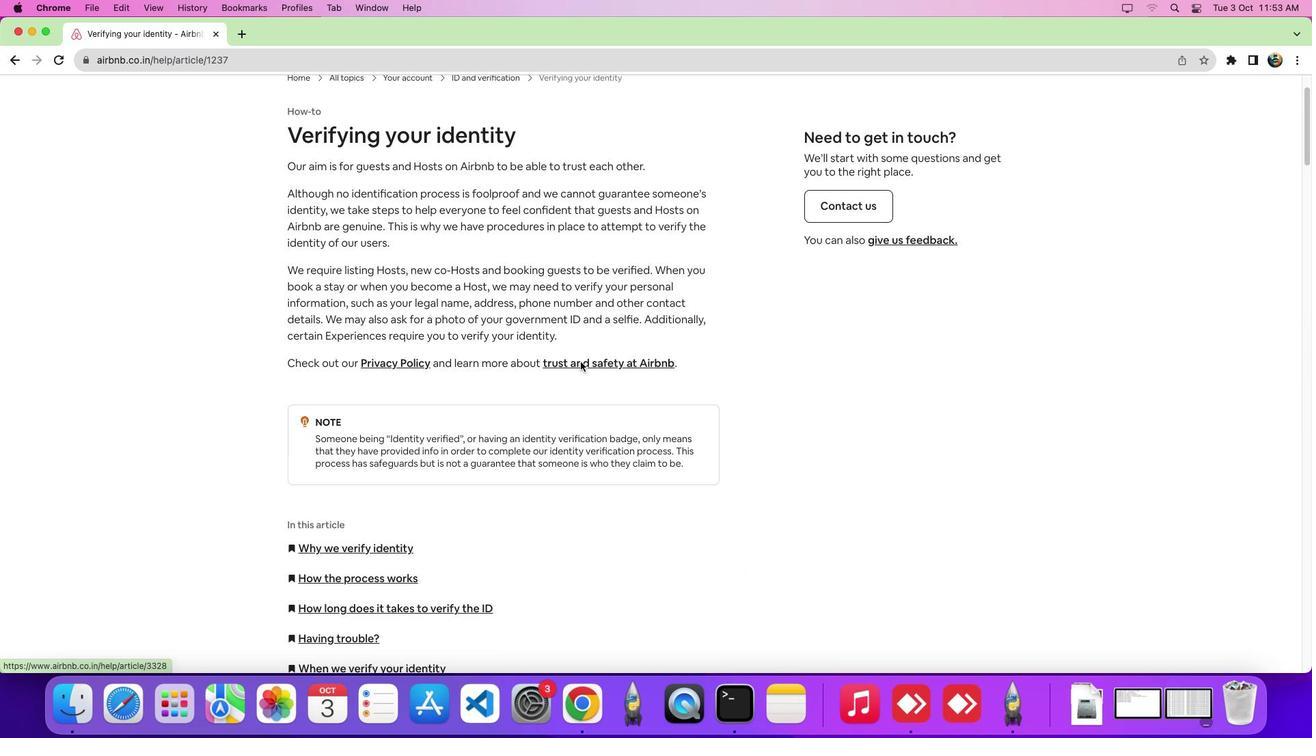 
Action: Mouse moved to (513, 379)
Screenshot: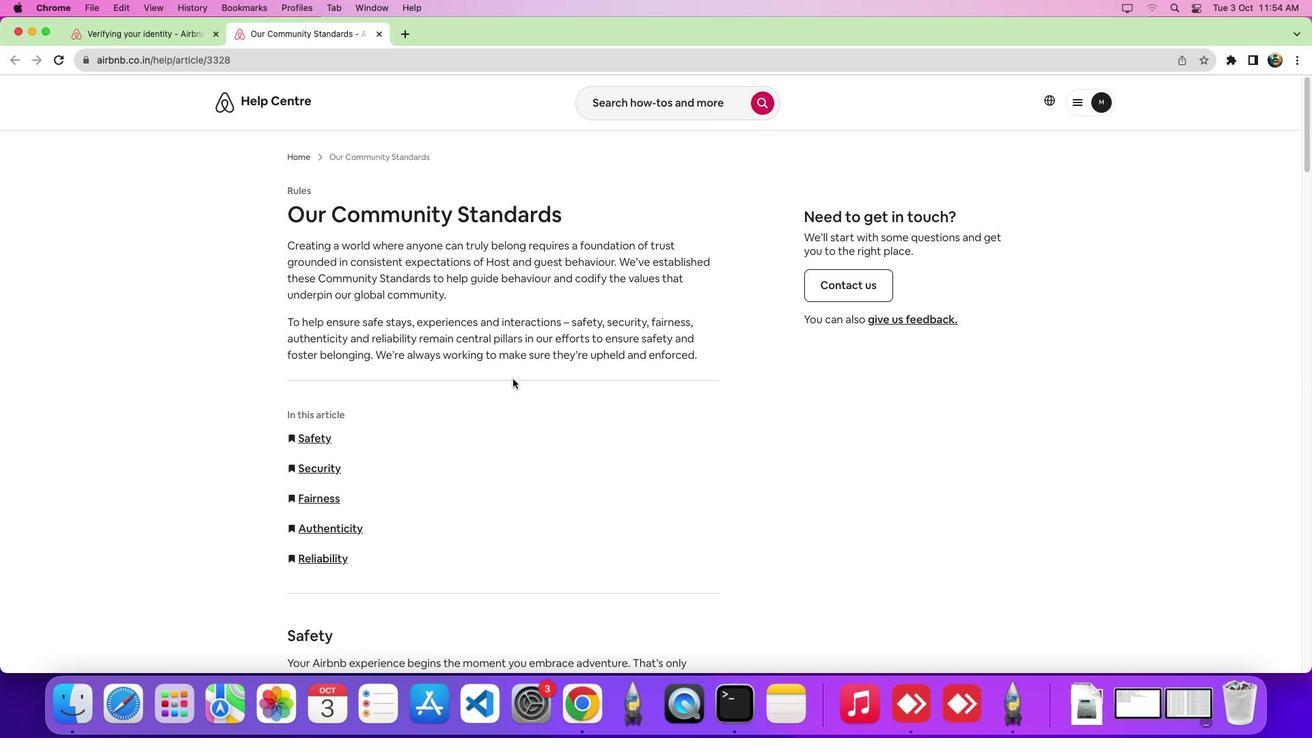 
Action: Mouse scrolled (513, 379) with delta (0, 0)
Screenshot: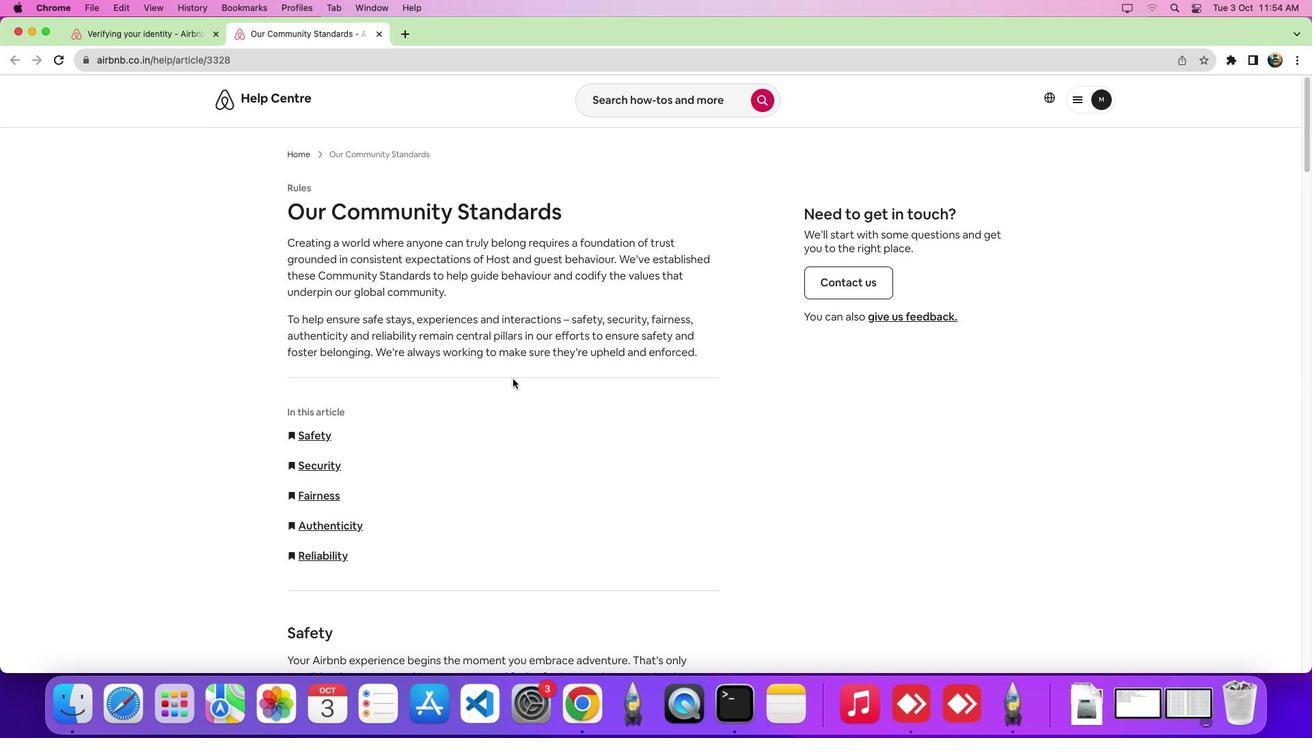 
Action: Mouse scrolled (513, 379) with delta (0, 0)
Screenshot: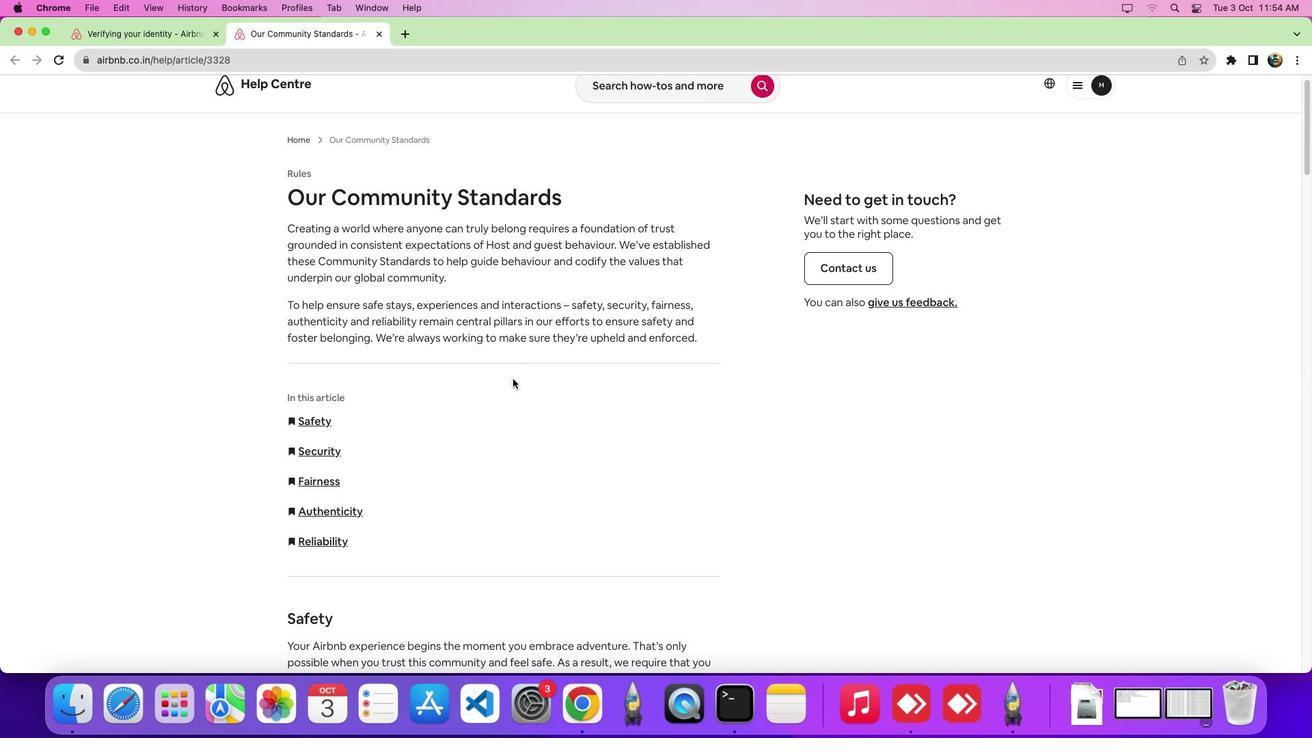 
Action: Mouse scrolled (513, 379) with delta (0, 0)
Screenshot: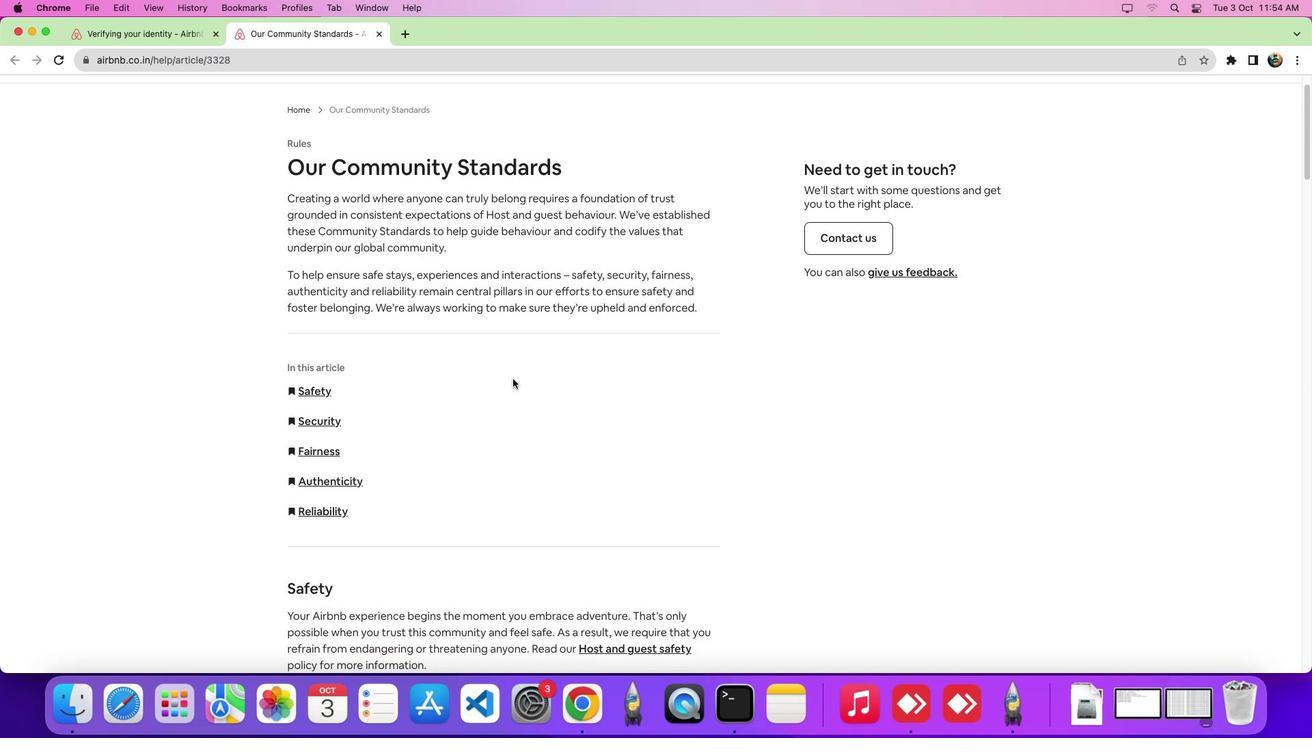 
Action: Mouse scrolled (513, 379) with delta (0, 0)
Screenshot: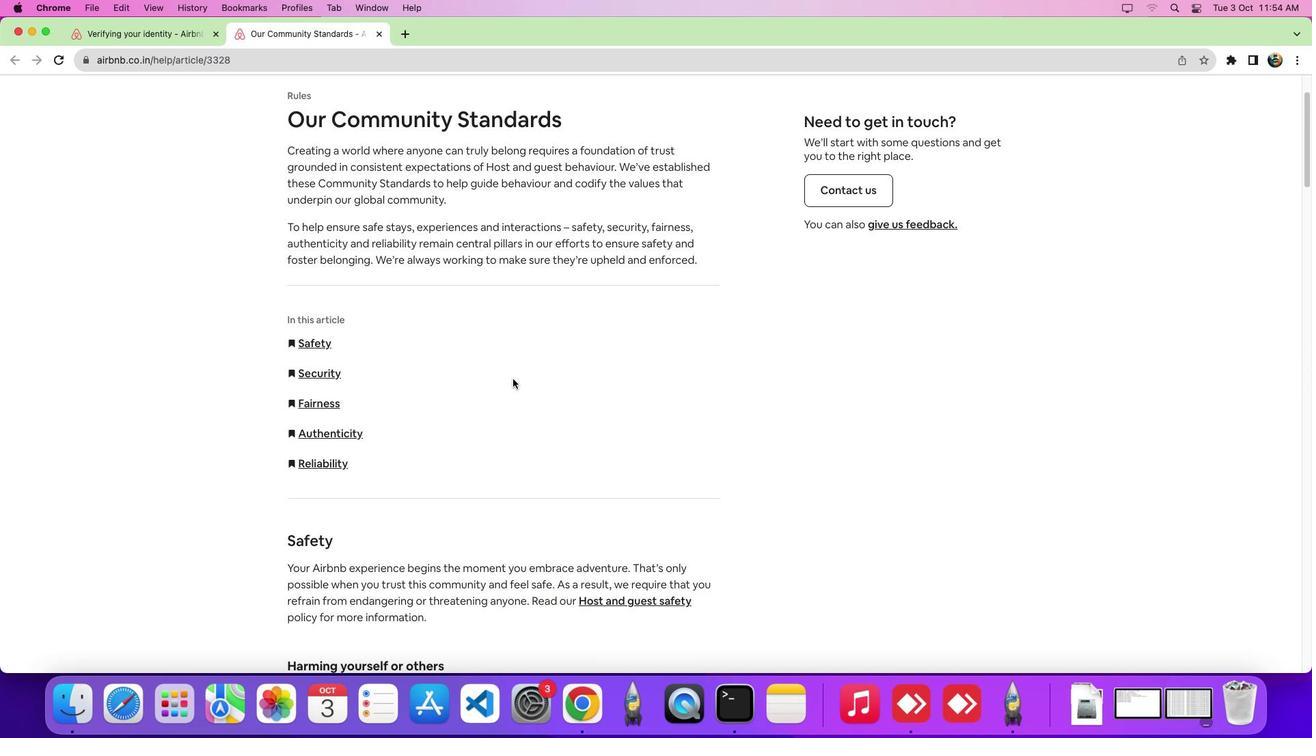 
Action: Mouse scrolled (513, 379) with delta (0, 0)
Screenshot: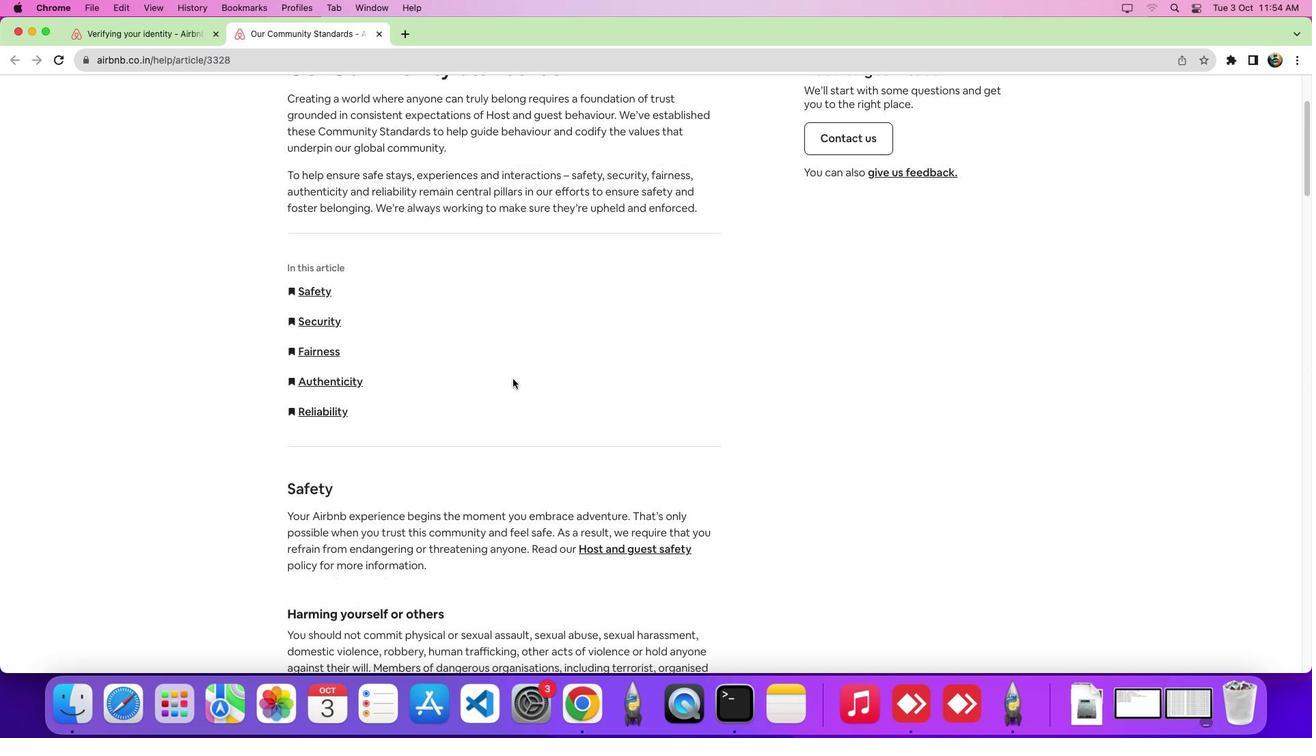 
Action: Mouse scrolled (513, 379) with delta (0, -4)
Screenshot: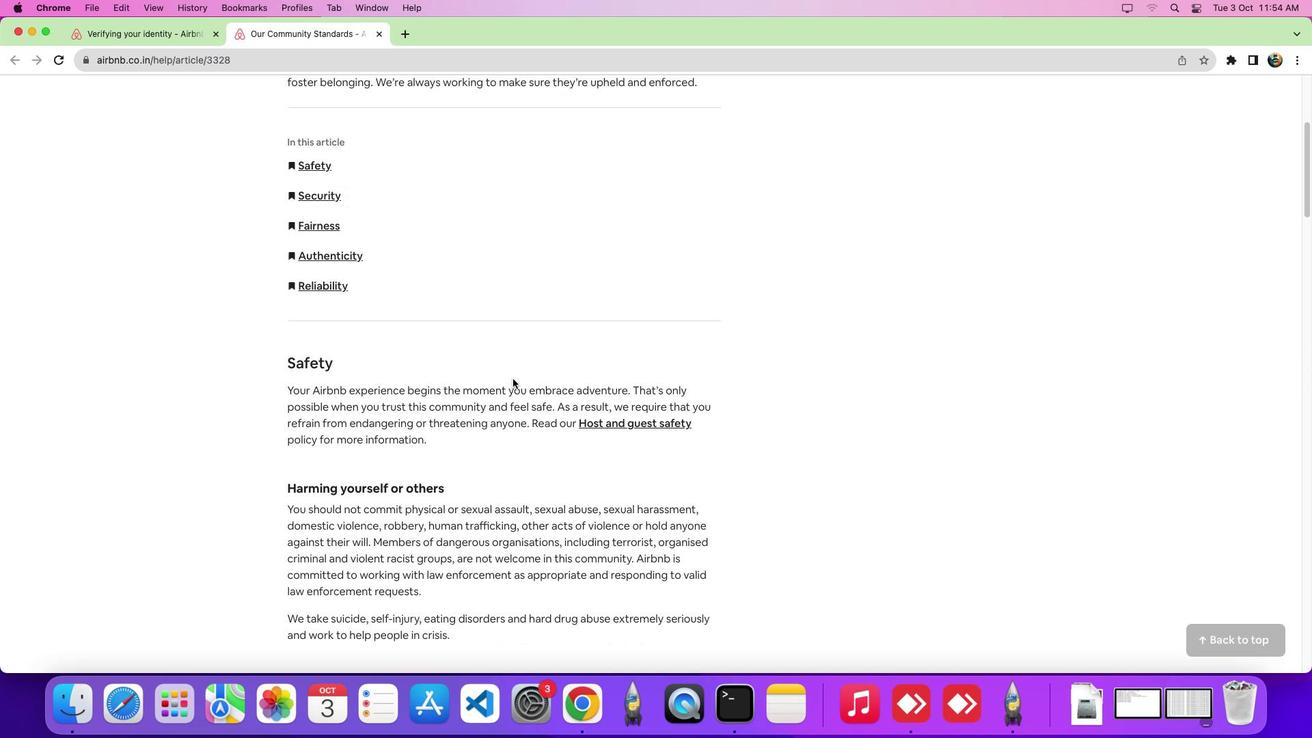 
Action: Mouse scrolled (513, 379) with delta (0, -4)
Screenshot: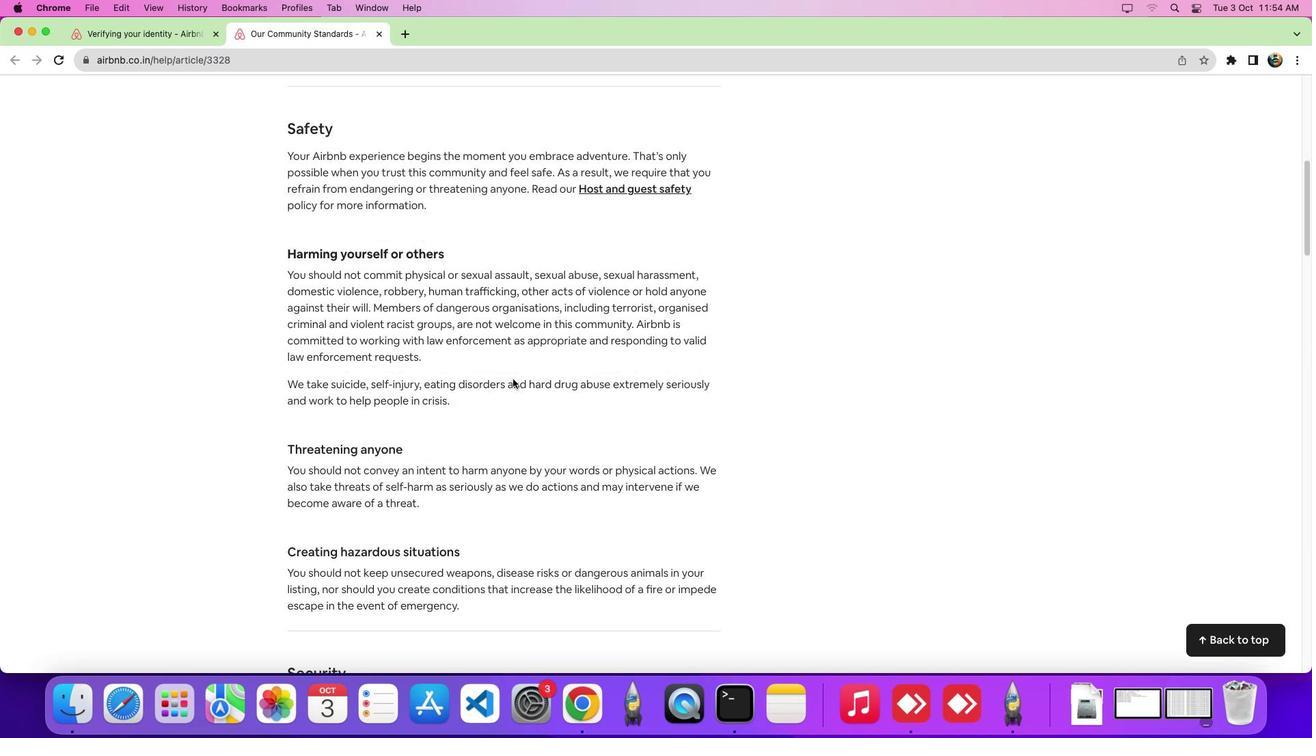 
Action: Mouse moved to (513, 379)
Screenshot: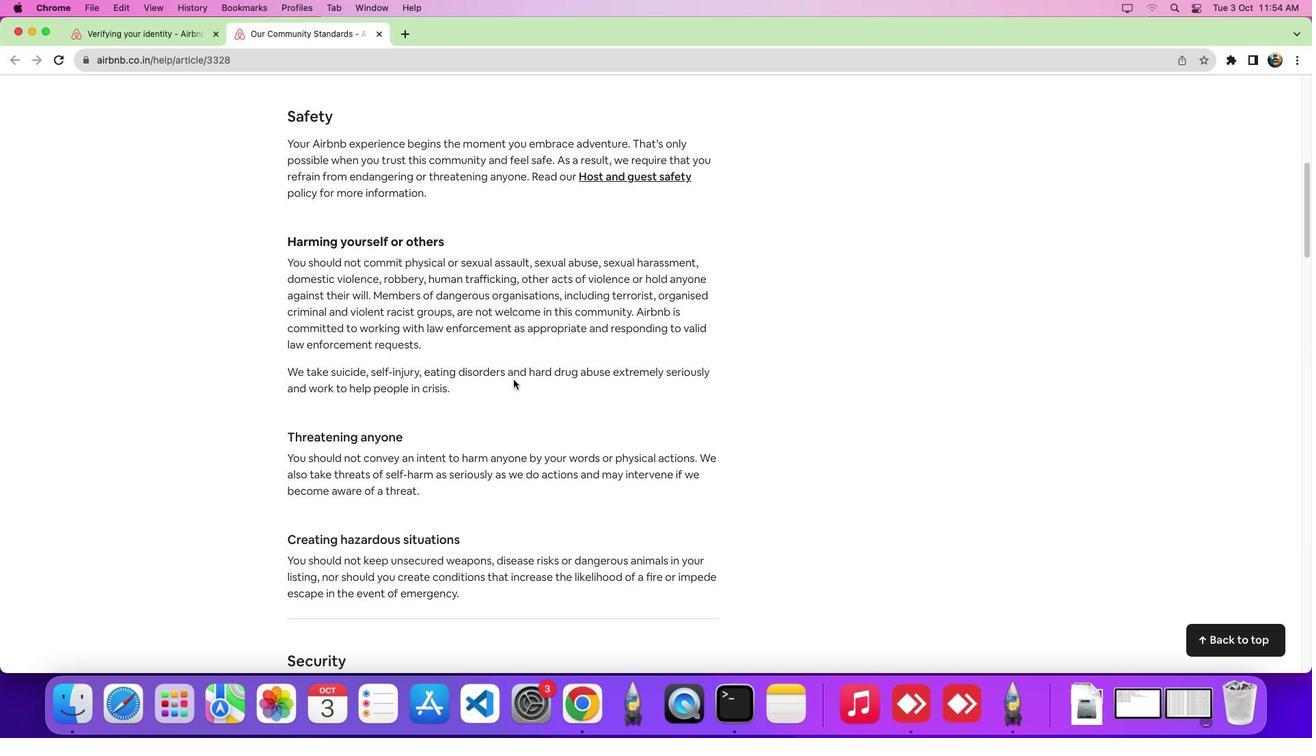 
Action: Mouse scrolled (513, 379) with delta (0, 0)
Screenshot: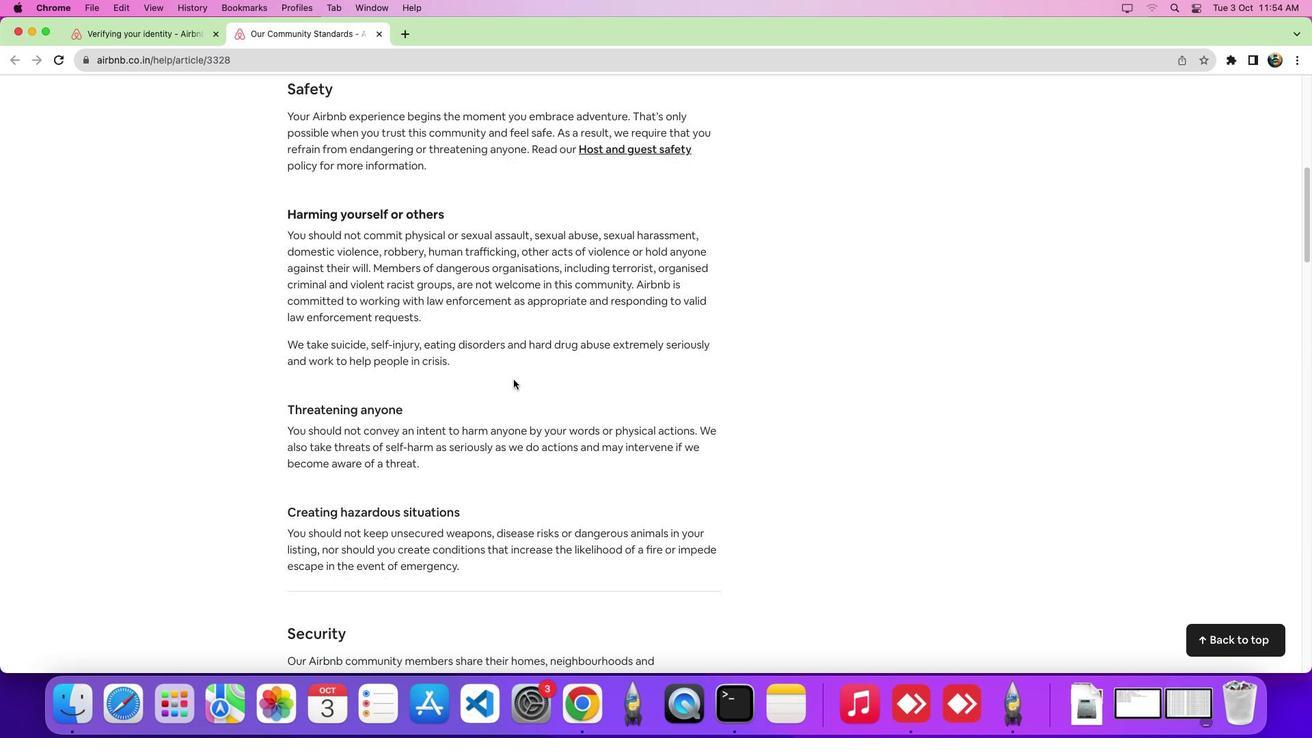 
Action: Mouse scrolled (513, 379) with delta (0, 0)
Screenshot: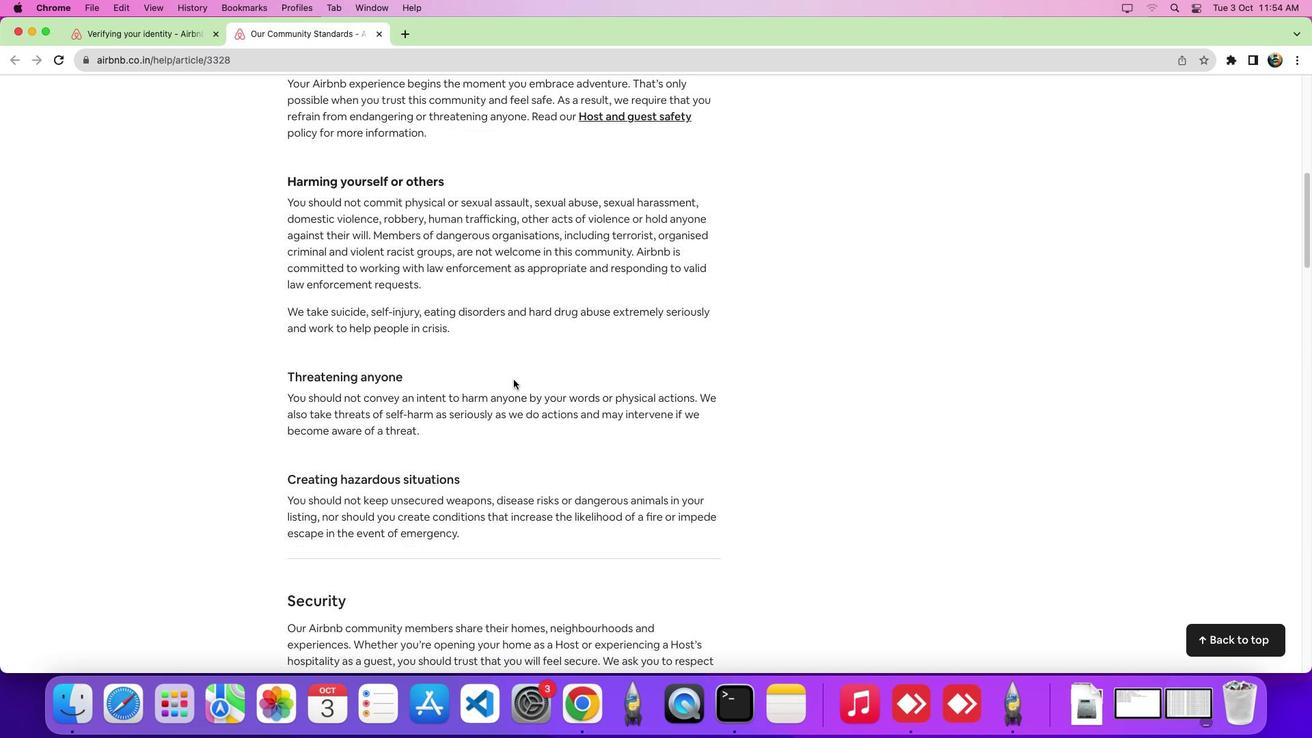 
Action: Mouse scrolled (513, 379) with delta (0, -4)
Screenshot: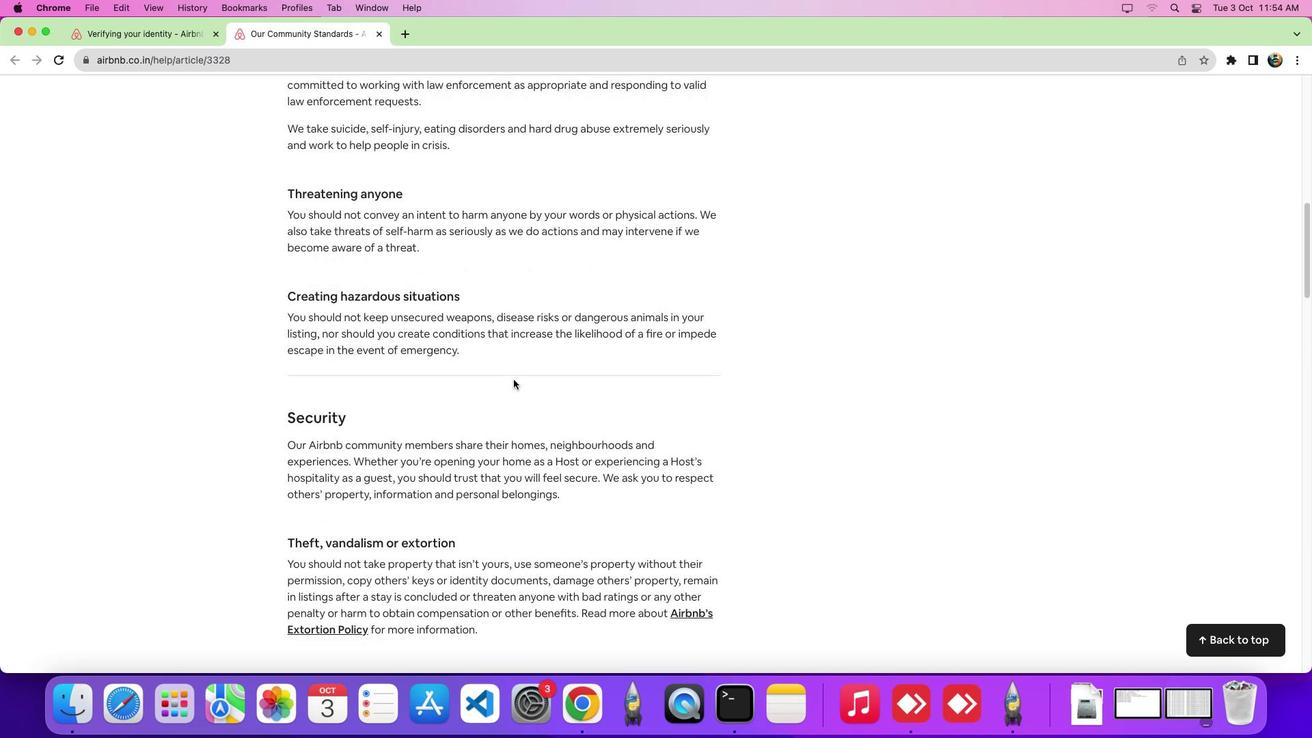 
Action: Mouse scrolled (513, 379) with delta (0, 0)
Screenshot: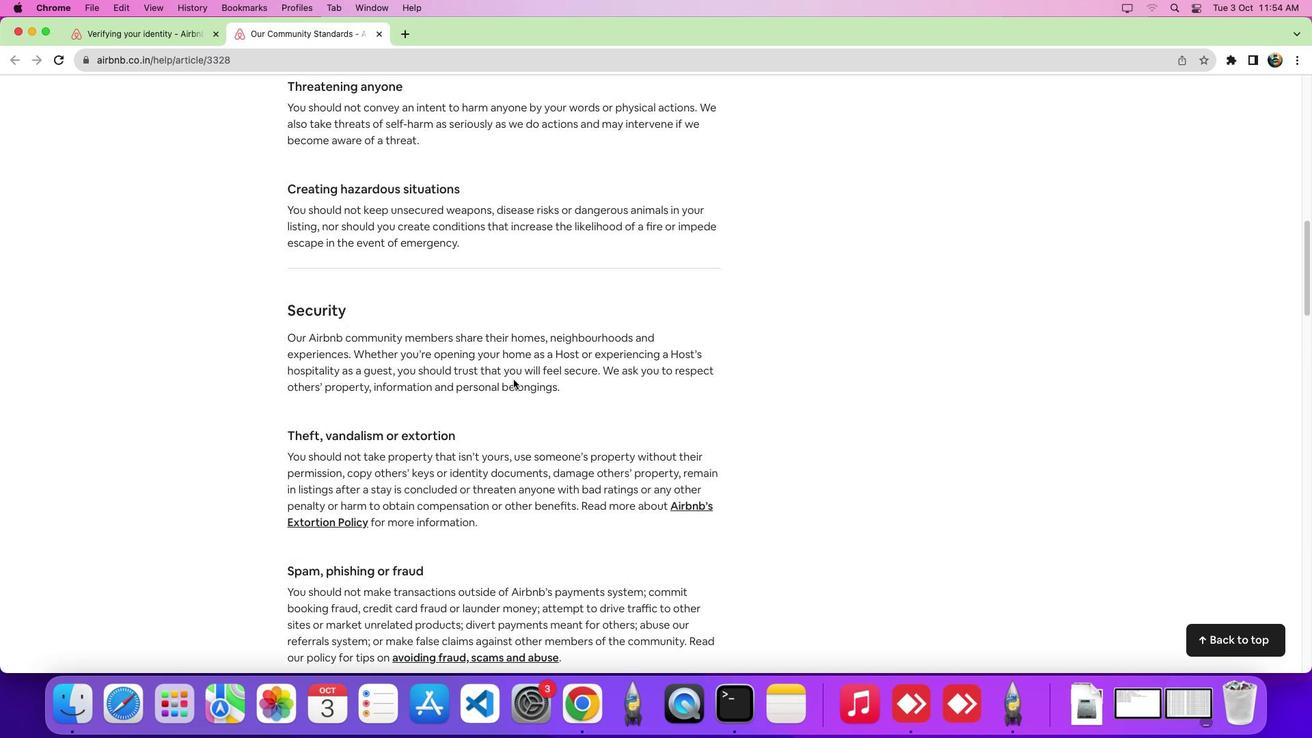 
Action: Mouse scrolled (513, 379) with delta (0, 0)
Screenshot: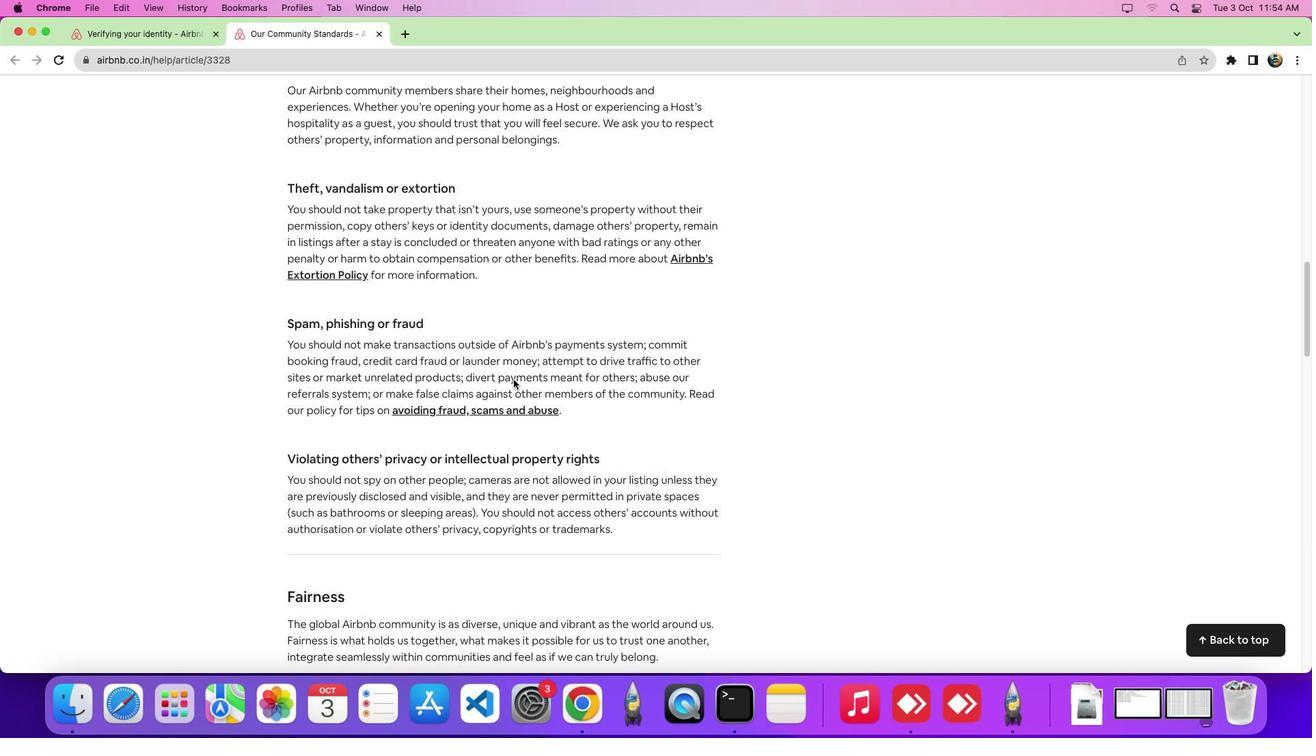 
Action: Mouse scrolled (513, 379) with delta (0, -5)
Screenshot: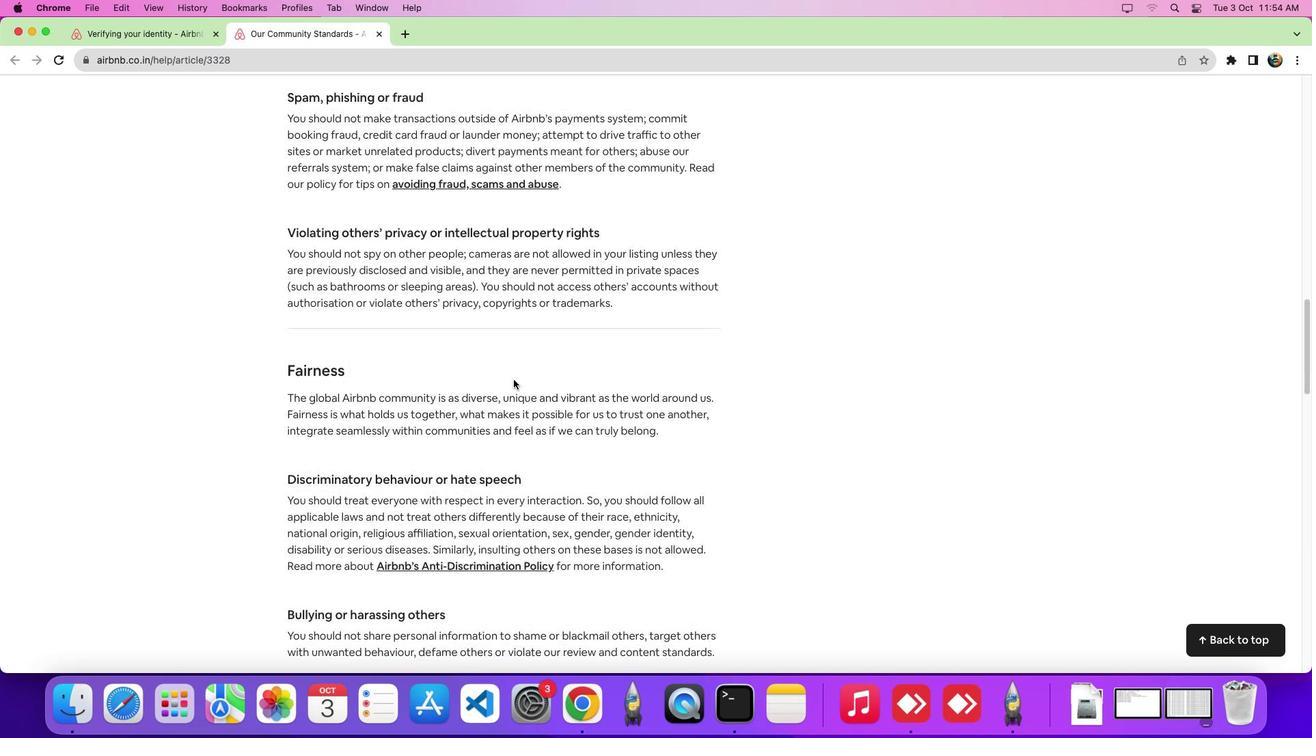 
Action: Mouse scrolled (513, 379) with delta (0, -8)
Screenshot: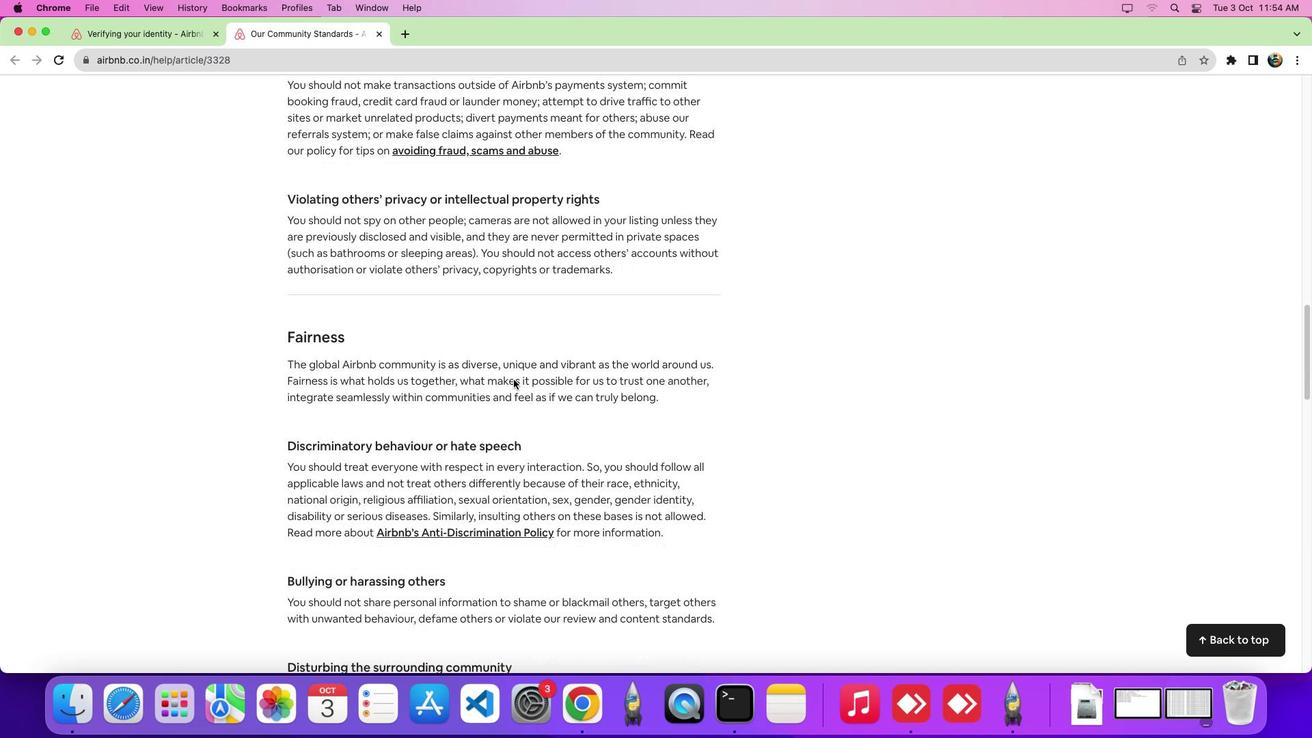 
Action: Mouse scrolled (513, 379) with delta (0, 0)
Screenshot: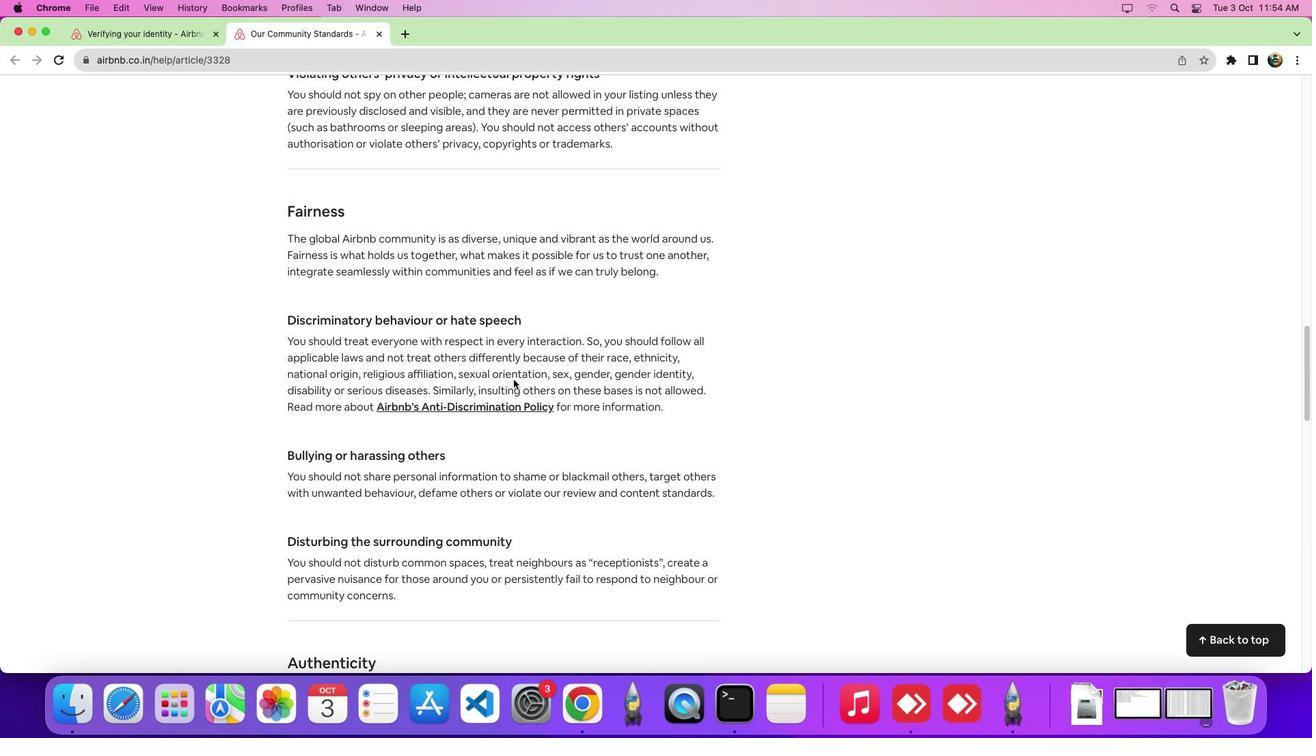 
Action: Mouse scrolled (513, 379) with delta (0, 0)
Screenshot: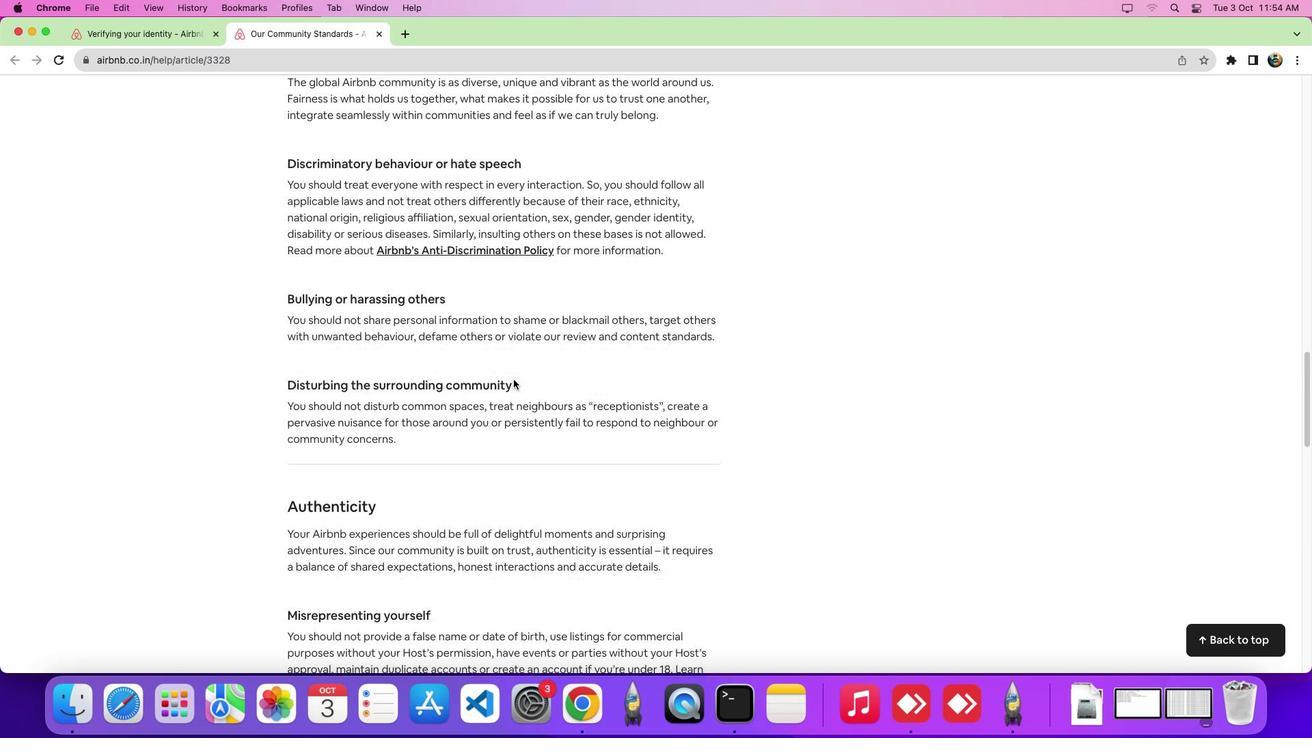 
Action: Mouse scrolled (513, 379) with delta (0, -5)
Screenshot: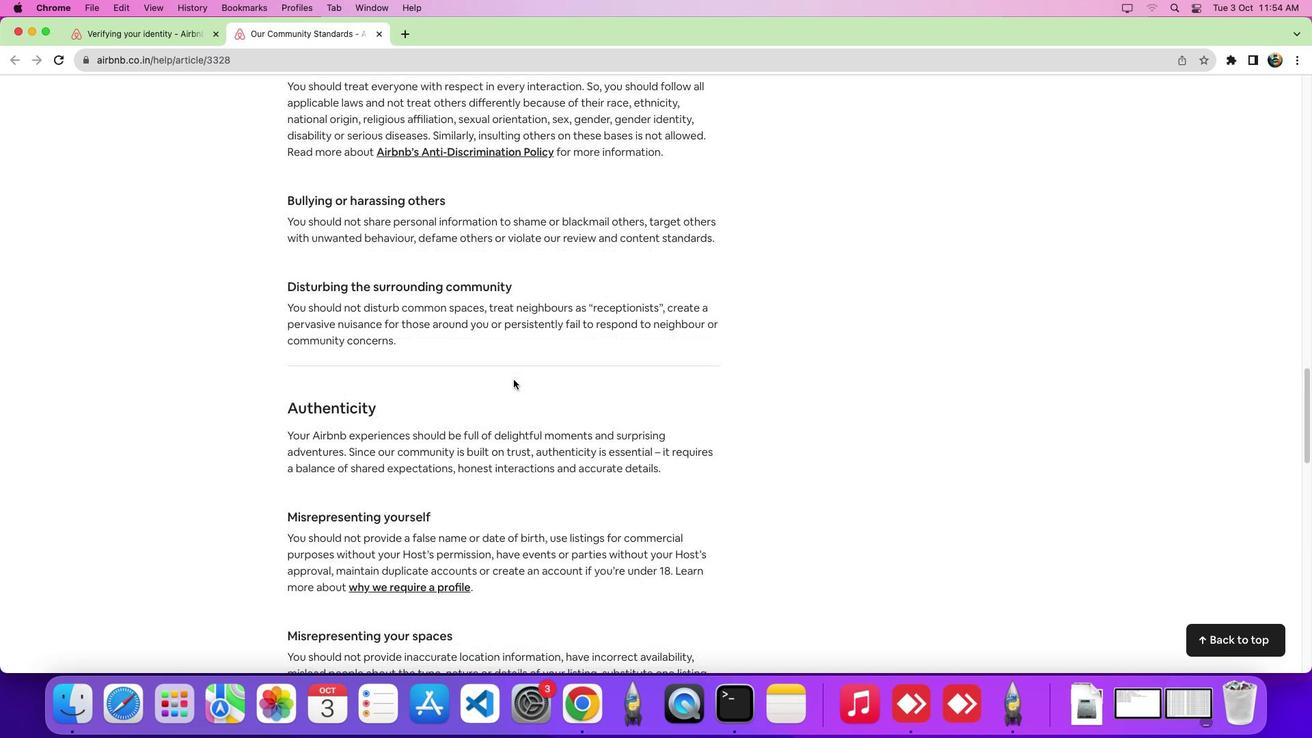 
Action: Mouse scrolled (513, 379) with delta (0, -6)
Screenshot: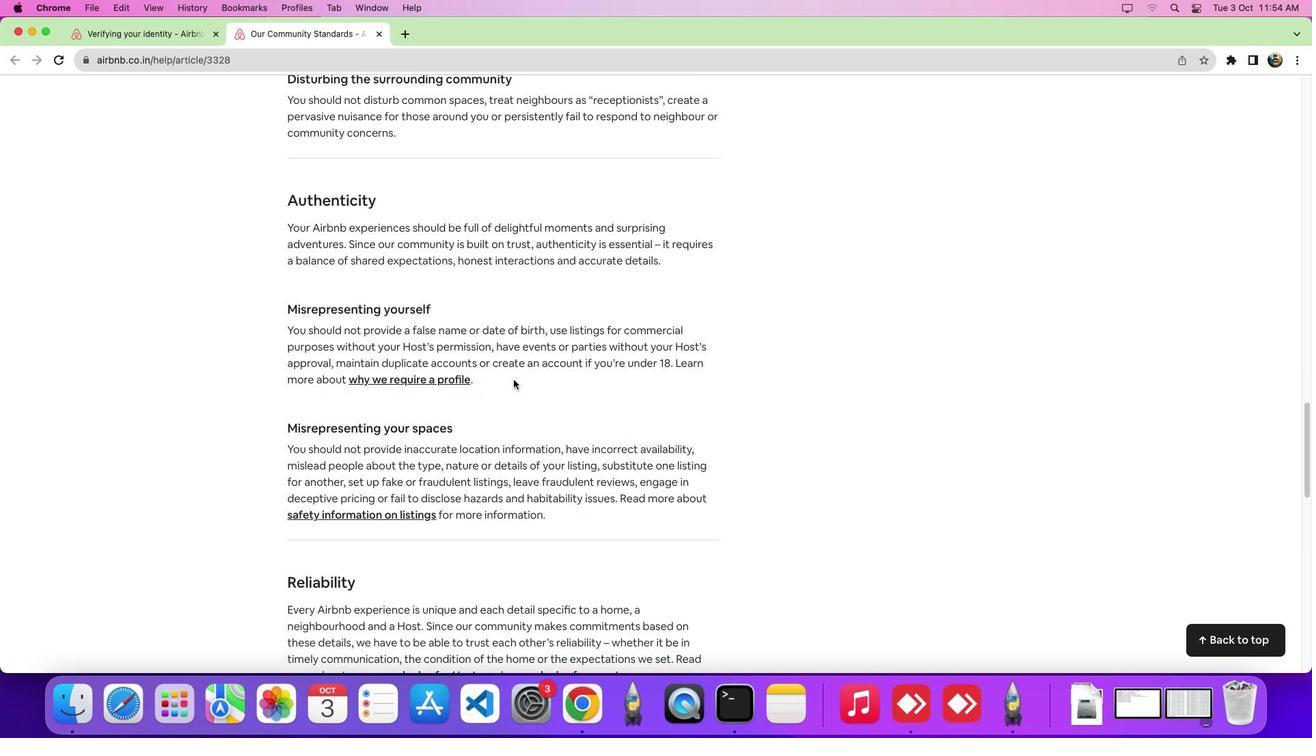 
Action: Mouse scrolled (513, 379) with delta (0, 0)
Screenshot: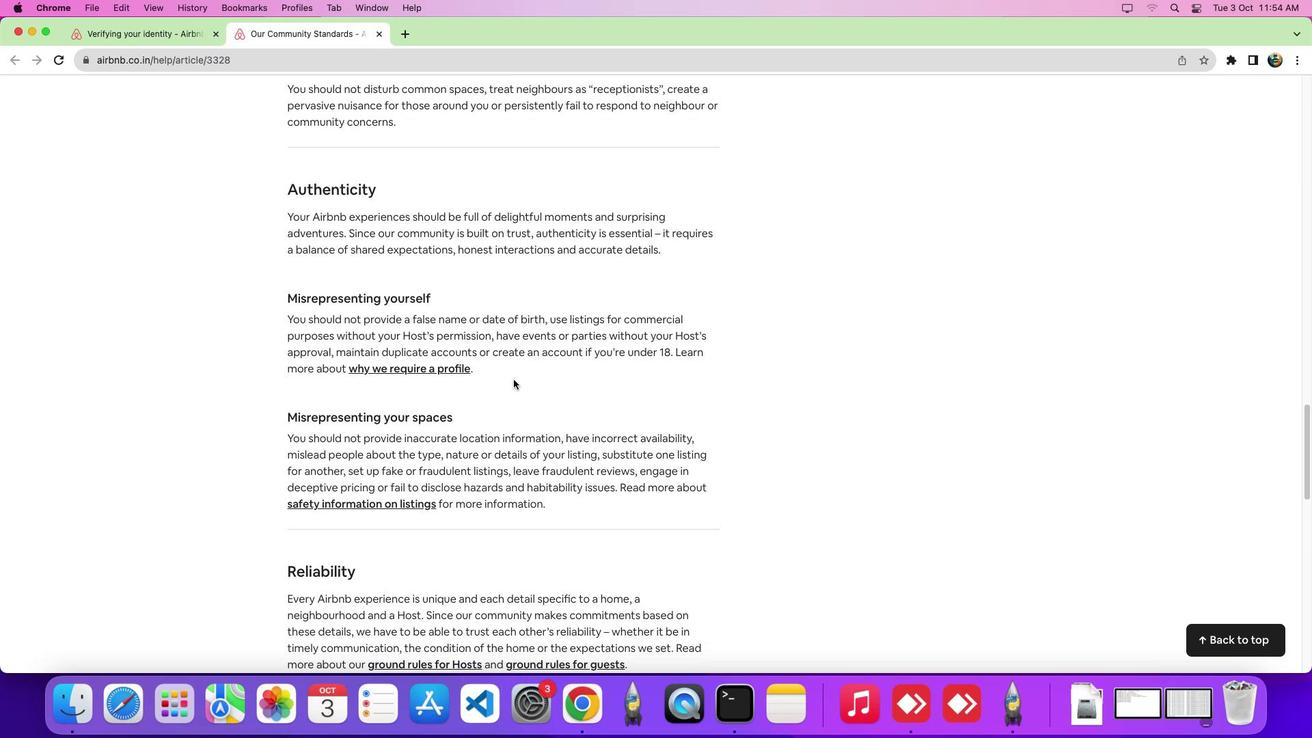 
Action: Mouse scrolled (513, 379) with delta (0, 0)
Screenshot: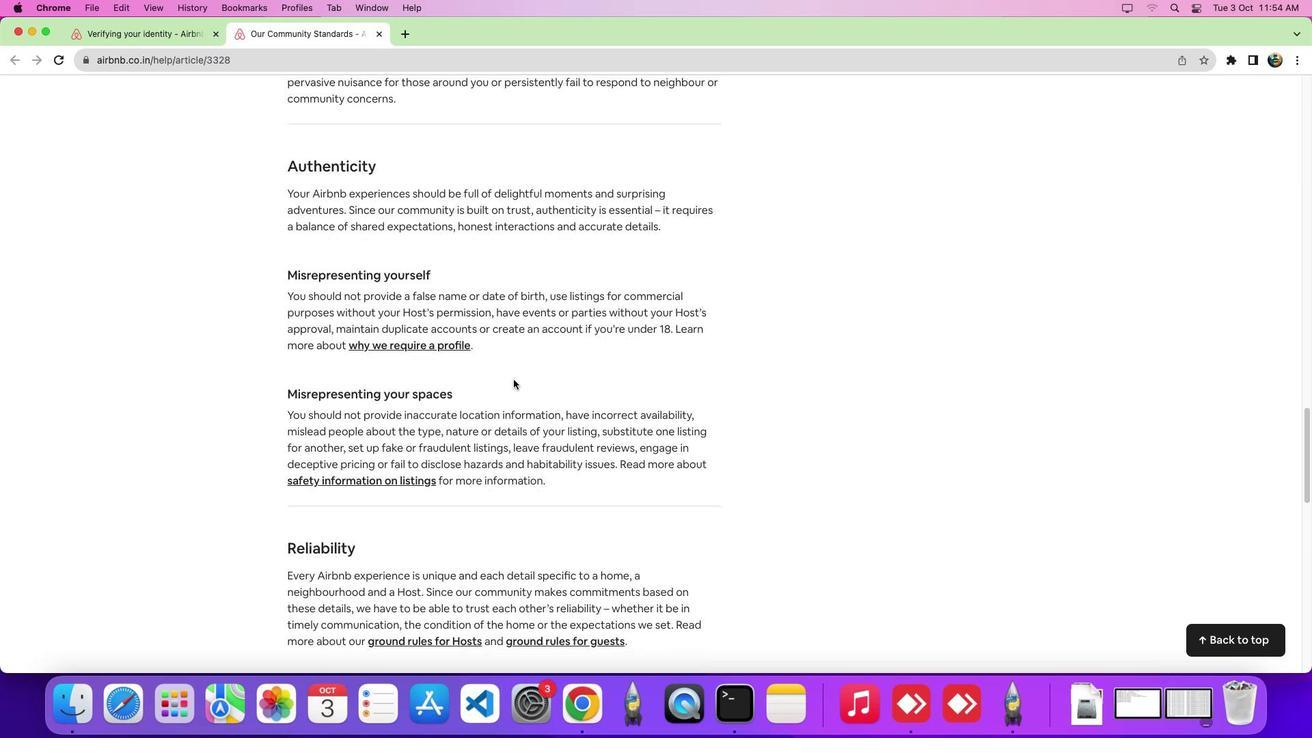 
Action: Mouse scrolled (513, 379) with delta (0, -3)
Screenshot: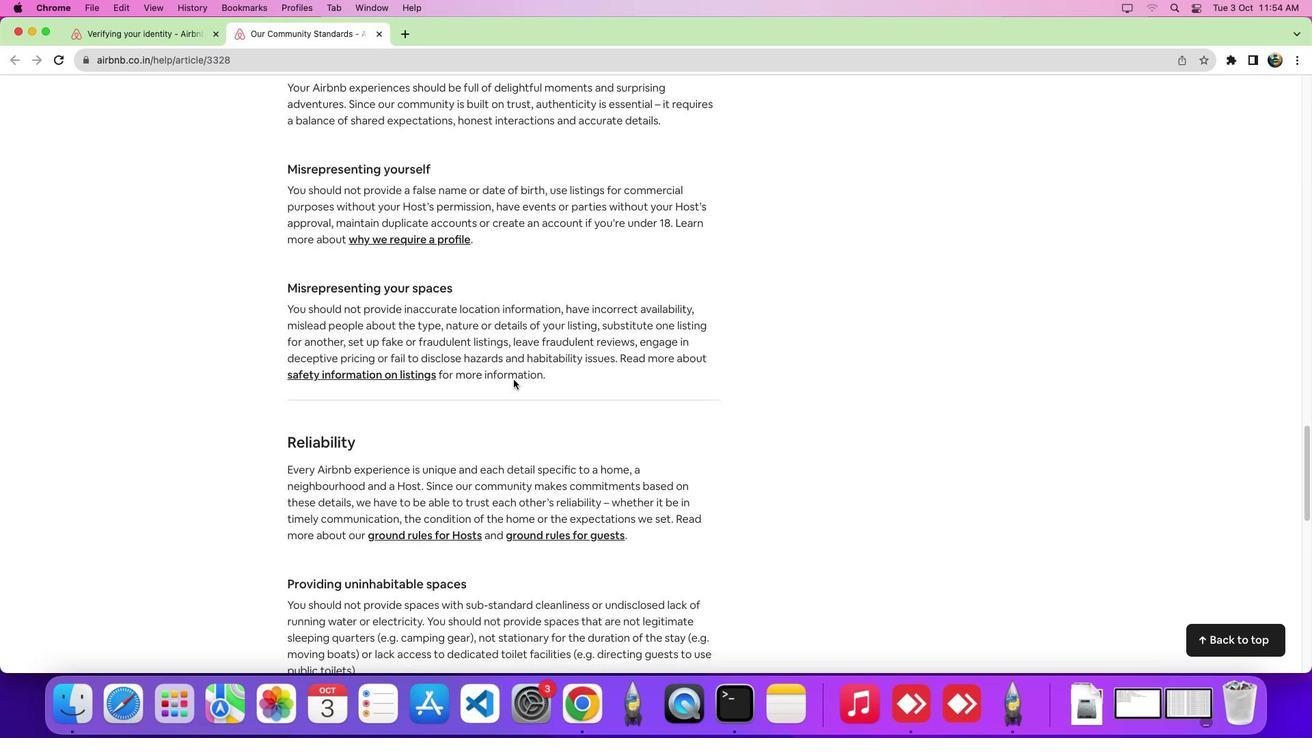 
